 Task: Search one way flight ticket for 3 adults in first from Hancock: Houghton County Memorial Airport to Evansville: Evansville Regional Airport on 5-3-2023. Choice of flights is Frontier. Number of bags: 11 checked bags. Price is upto 92000. Outbound departure time preference is 15:30.
Action: Mouse moved to (246, 343)
Screenshot: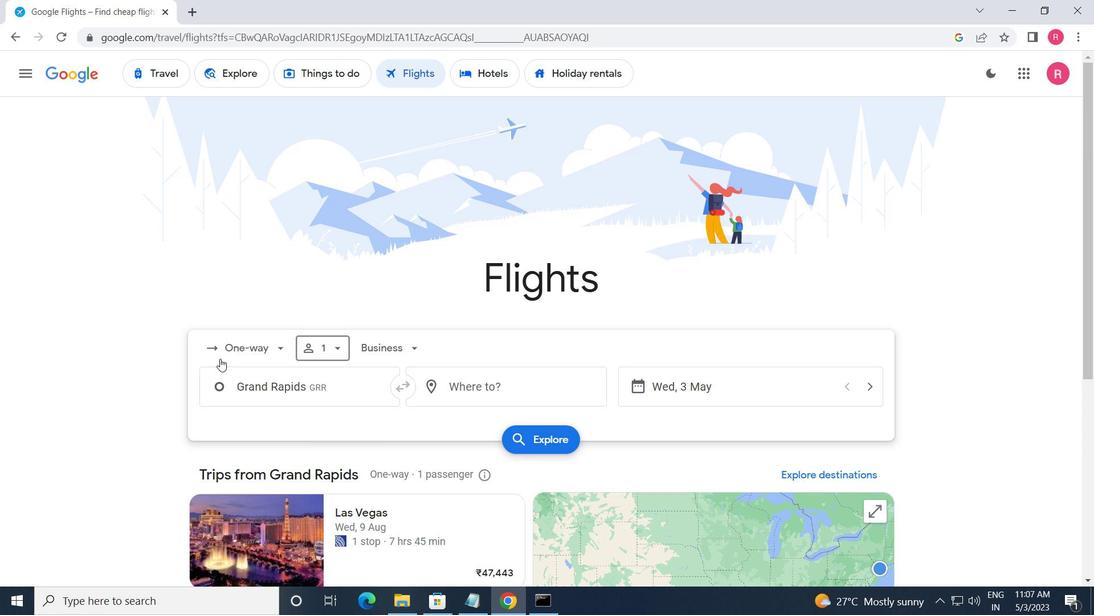
Action: Mouse pressed left at (246, 343)
Screenshot: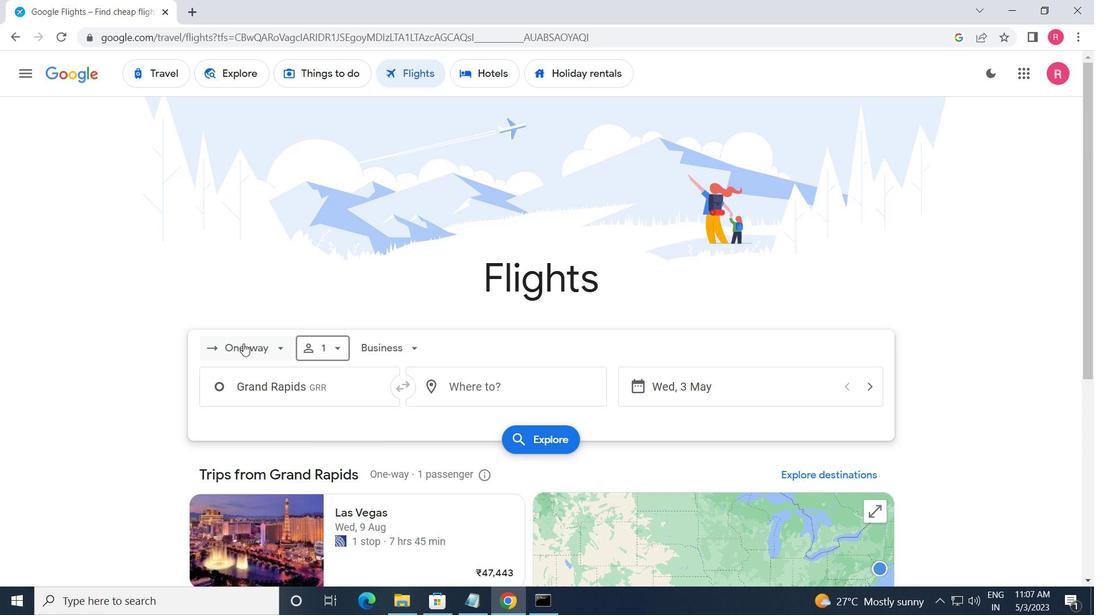
Action: Mouse moved to (269, 416)
Screenshot: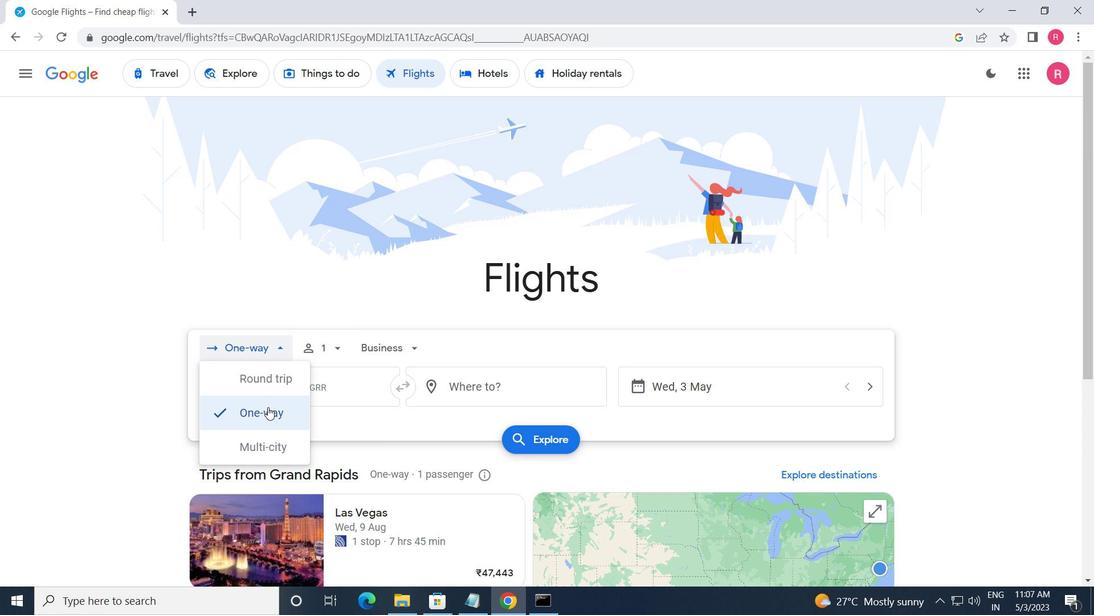 
Action: Mouse pressed left at (269, 416)
Screenshot: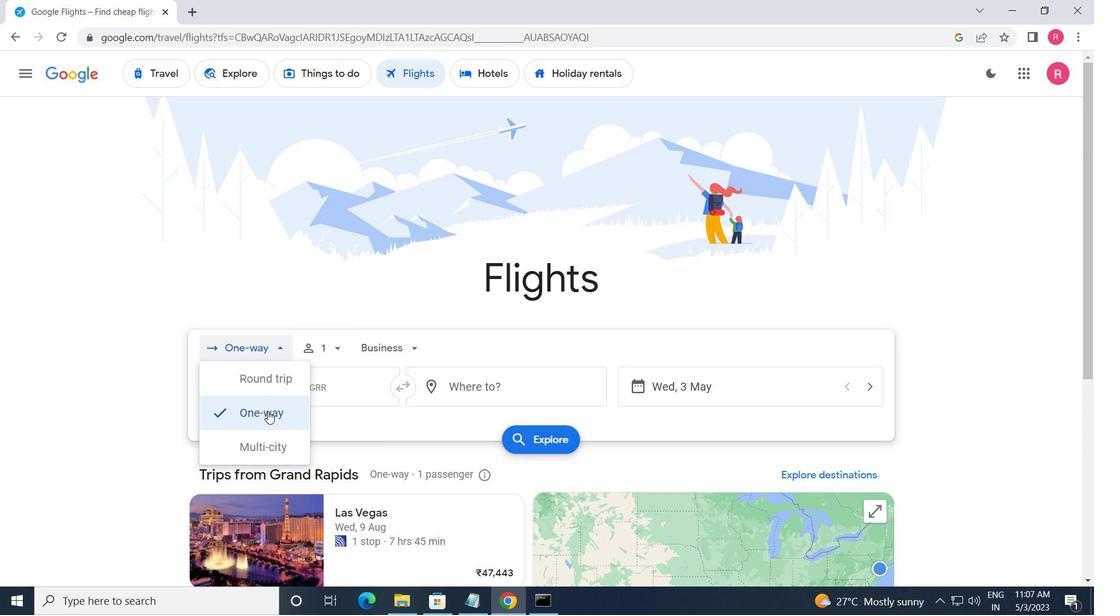 
Action: Mouse moved to (324, 354)
Screenshot: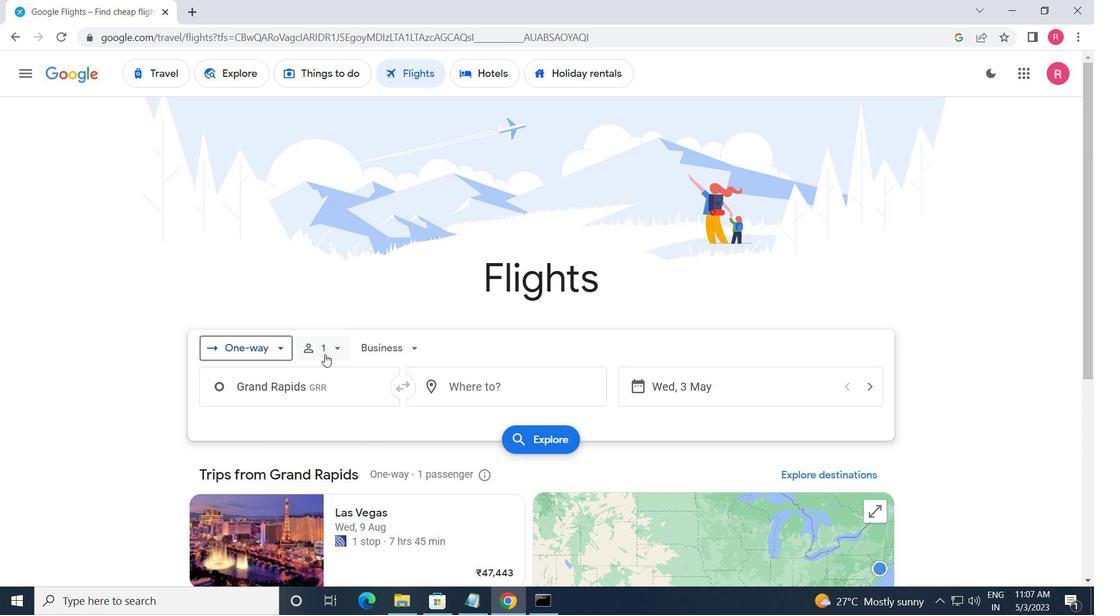 
Action: Mouse pressed left at (324, 354)
Screenshot: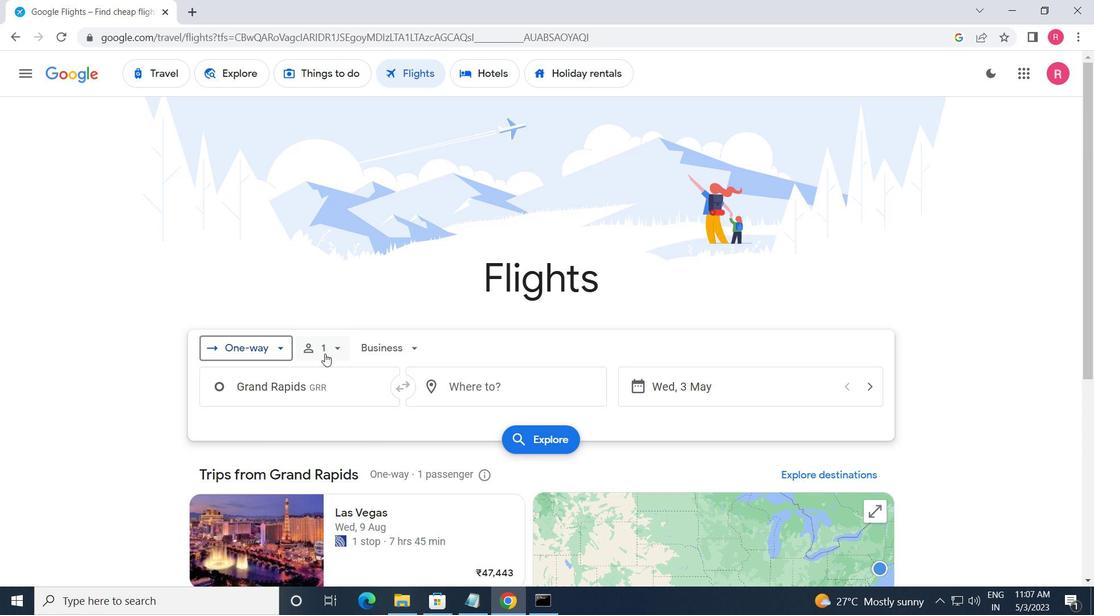 
Action: Mouse moved to (445, 388)
Screenshot: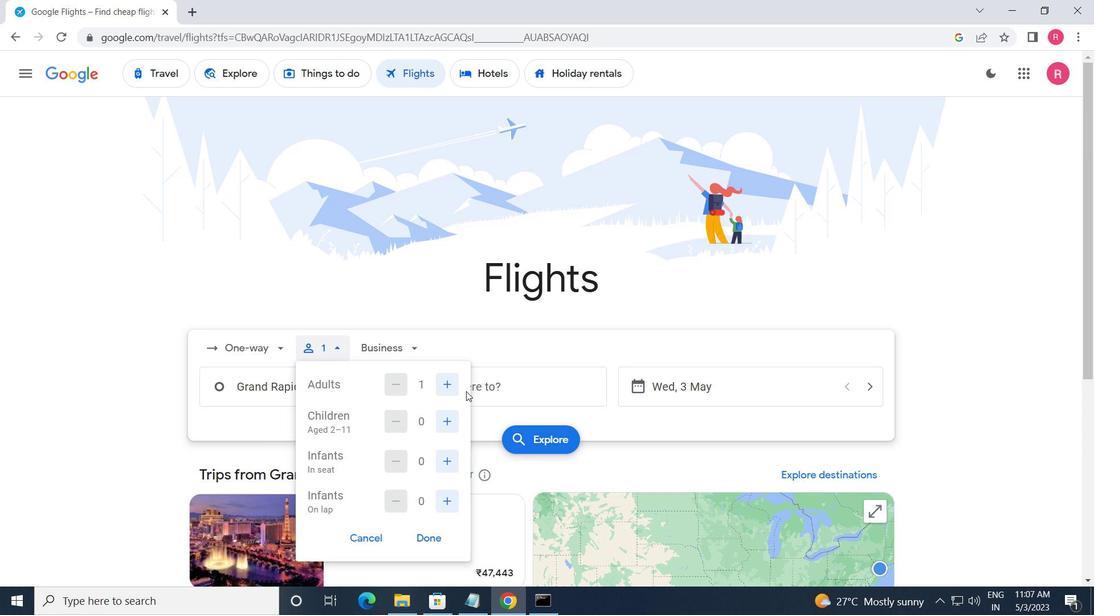 
Action: Mouse pressed left at (445, 388)
Screenshot: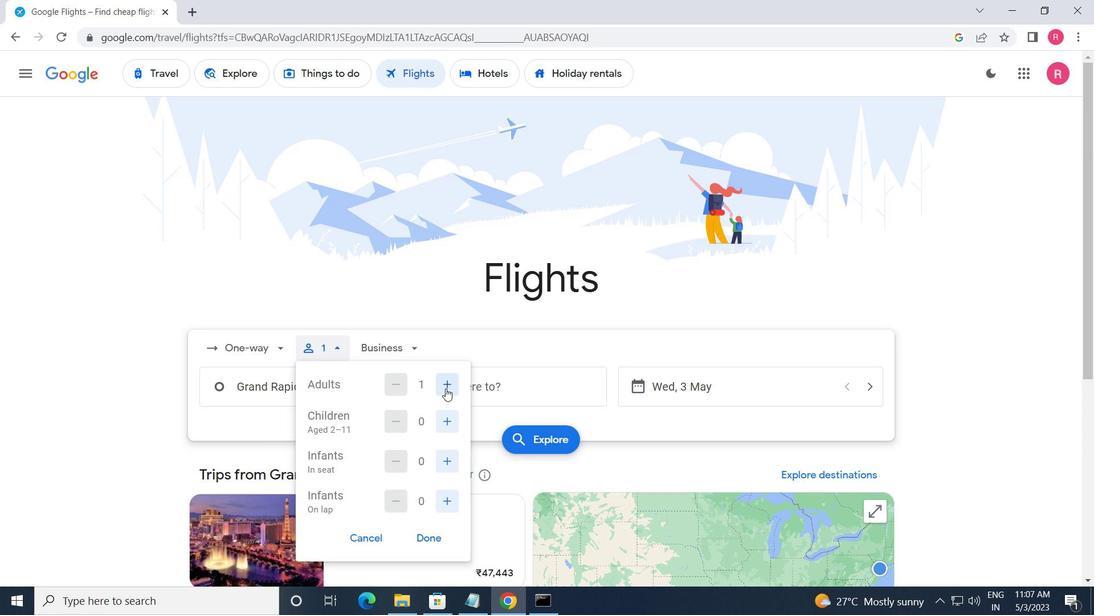 
Action: Mouse pressed left at (445, 388)
Screenshot: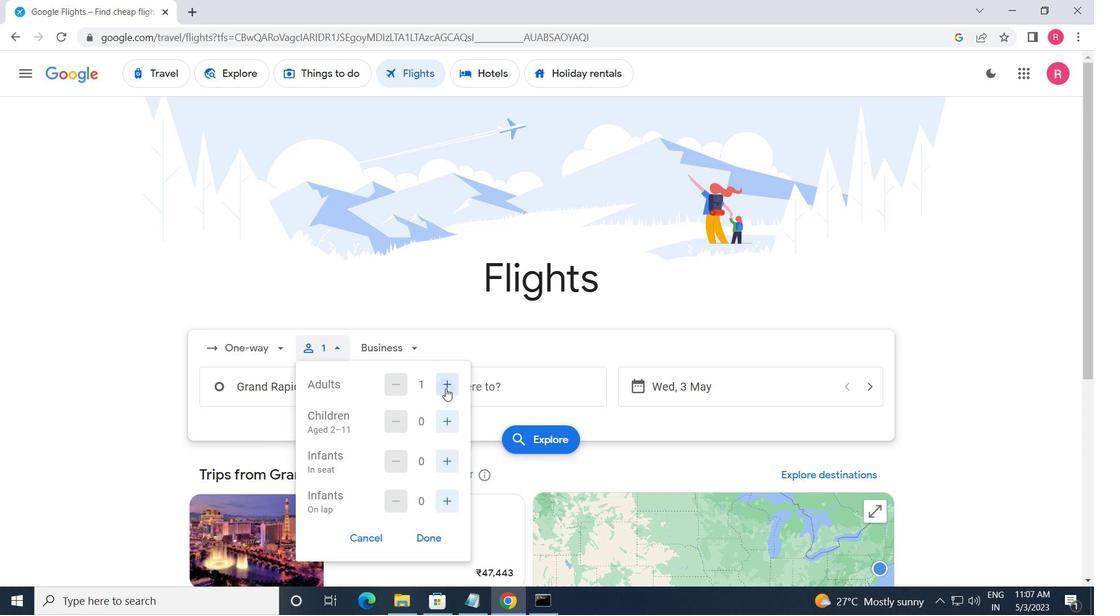 
Action: Mouse moved to (383, 355)
Screenshot: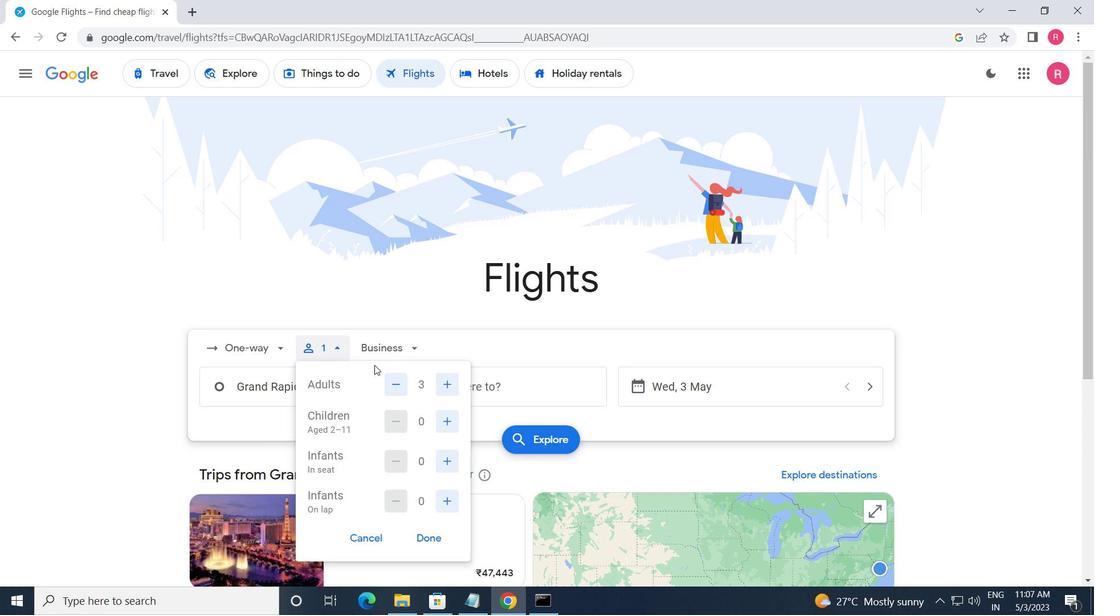
Action: Mouse pressed left at (383, 355)
Screenshot: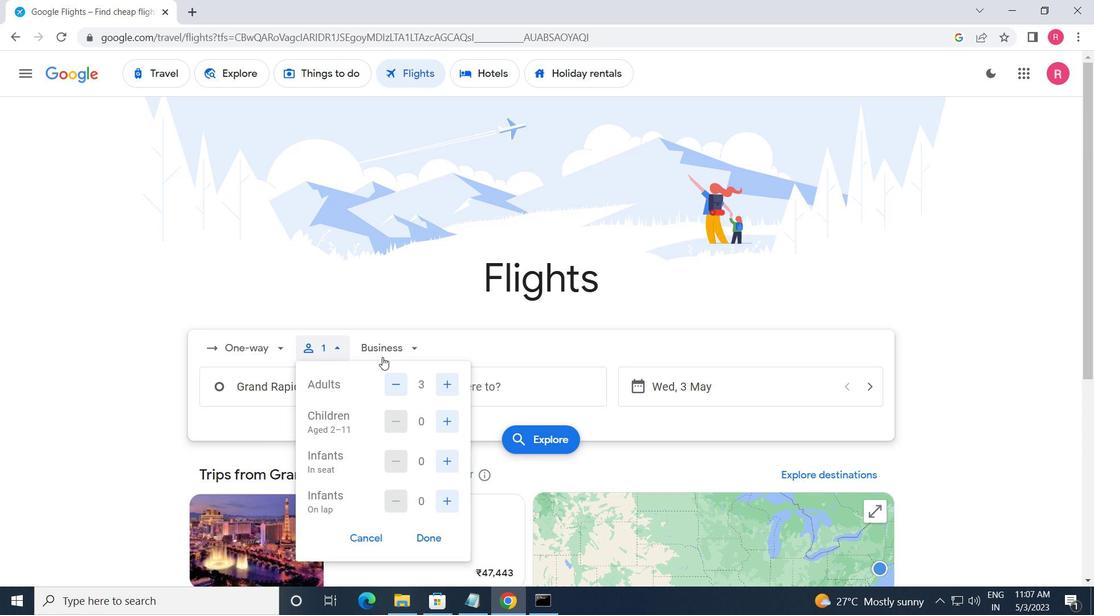 
Action: Mouse moved to (411, 473)
Screenshot: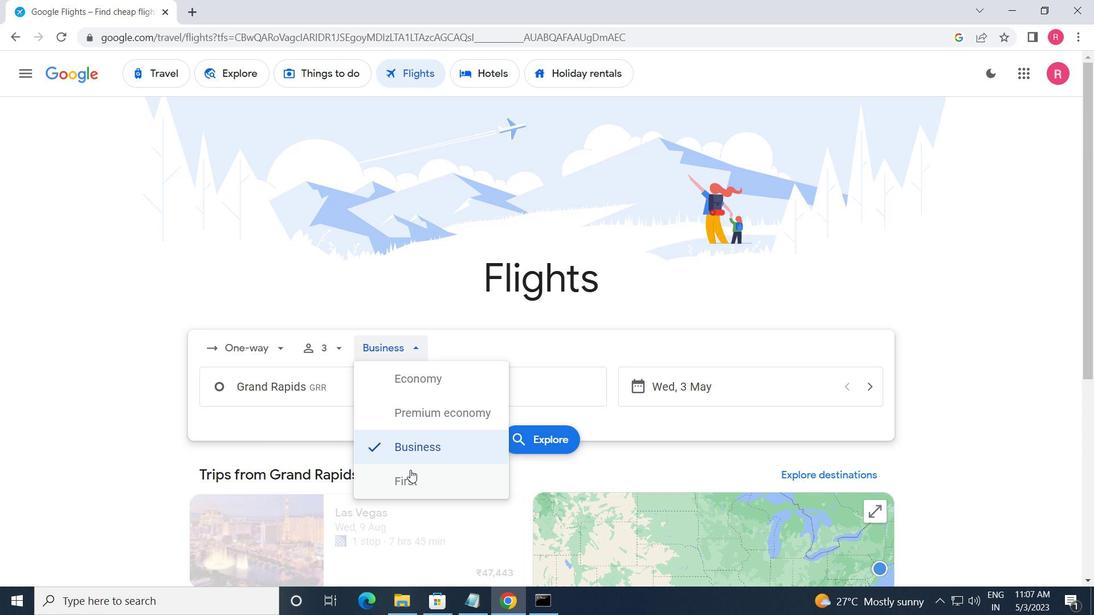 
Action: Mouse pressed left at (411, 473)
Screenshot: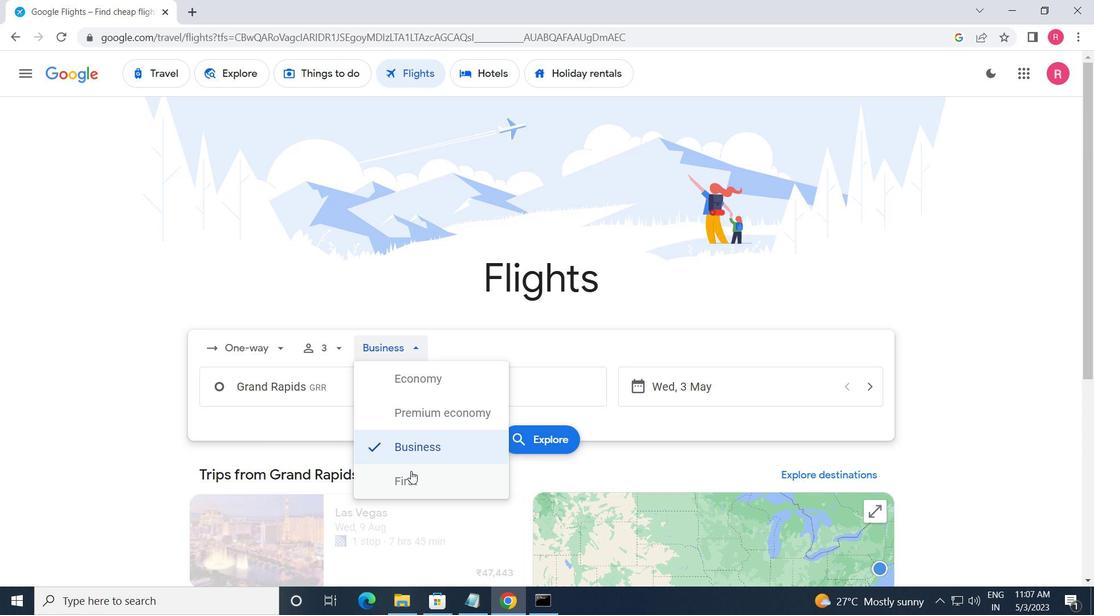 
Action: Mouse moved to (375, 392)
Screenshot: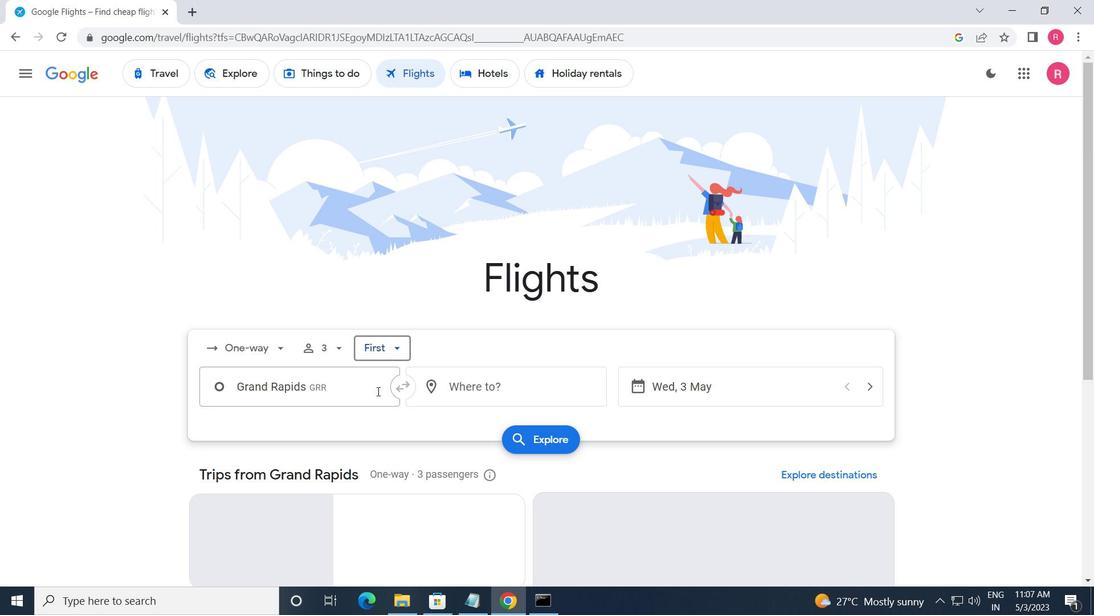 
Action: Mouse pressed left at (375, 392)
Screenshot: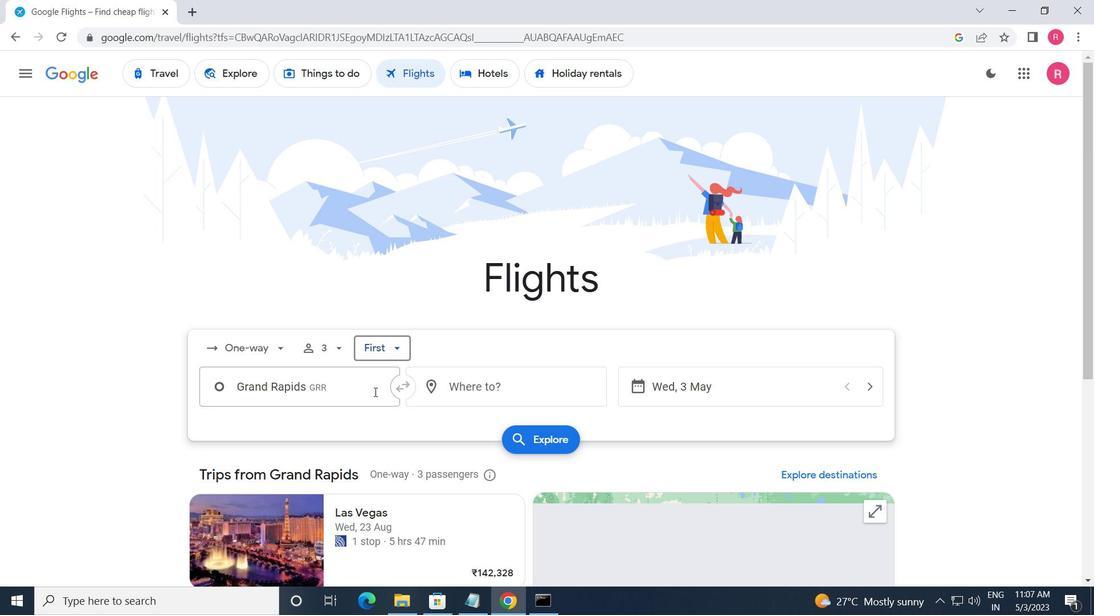 
Action: Key pressed <Key.shift>HOUGHTON
Screenshot: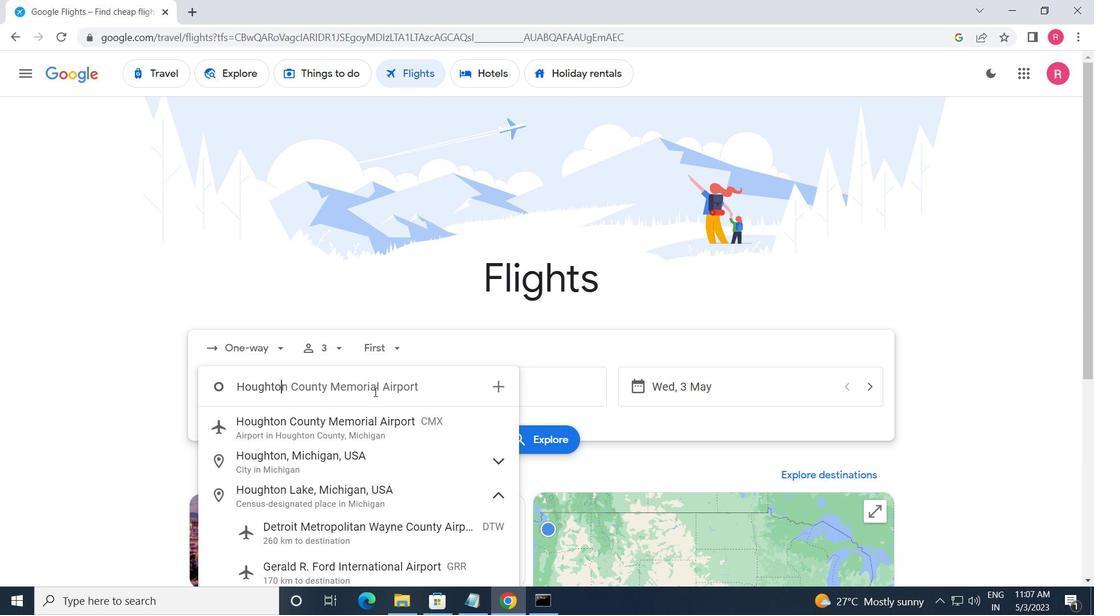 
Action: Mouse moved to (376, 427)
Screenshot: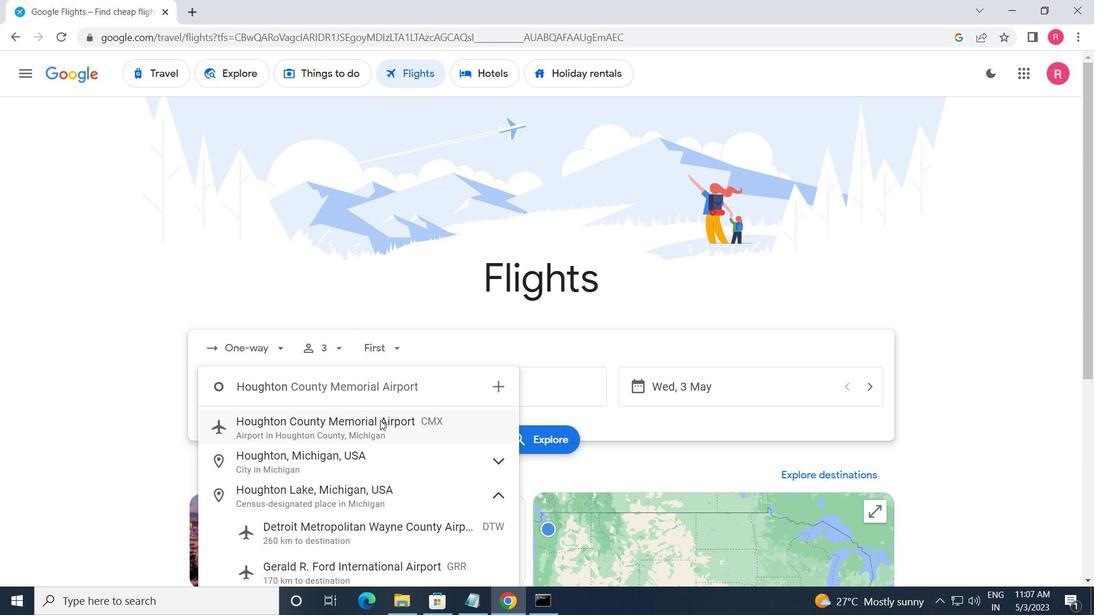 
Action: Mouse pressed left at (376, 427)
Screenshot: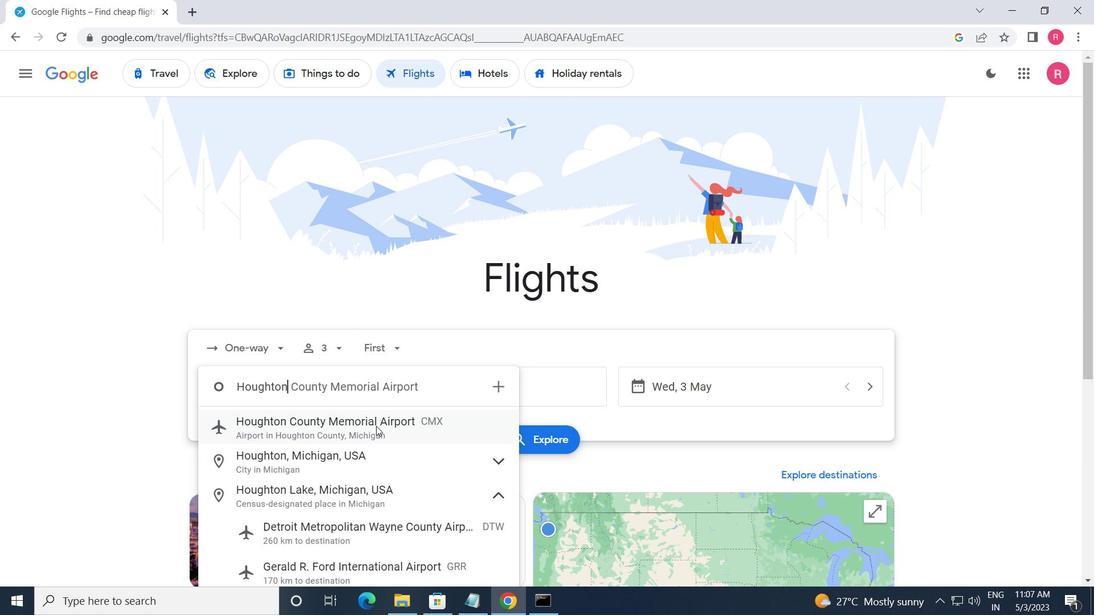 
Action: Mouse moved to (476, 383)
Screenshot: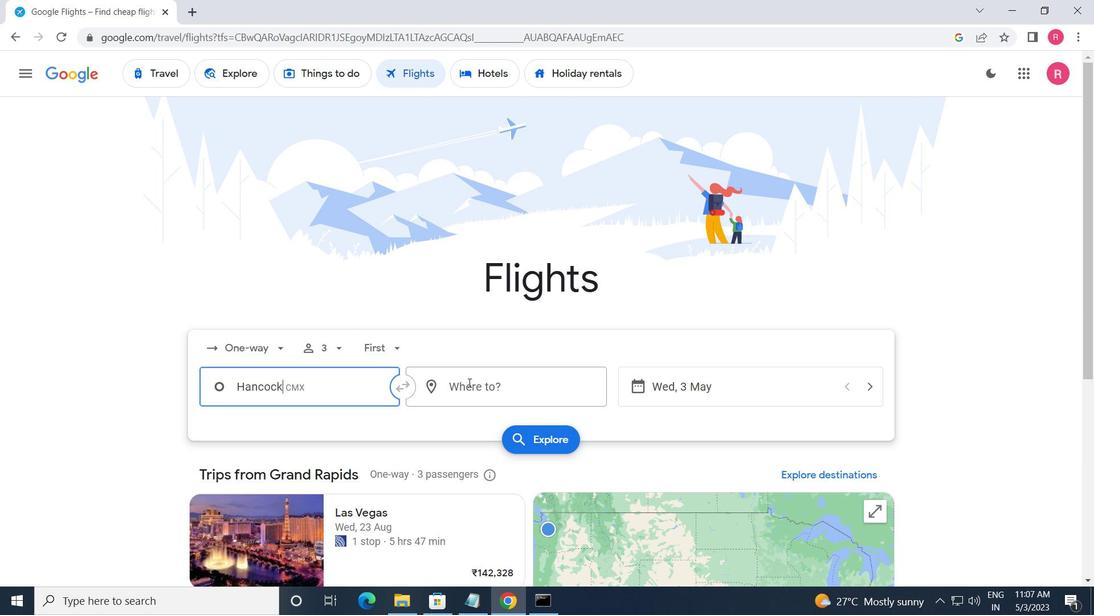 
Action: Mouse pressed left at (476, 383)
Screenshot: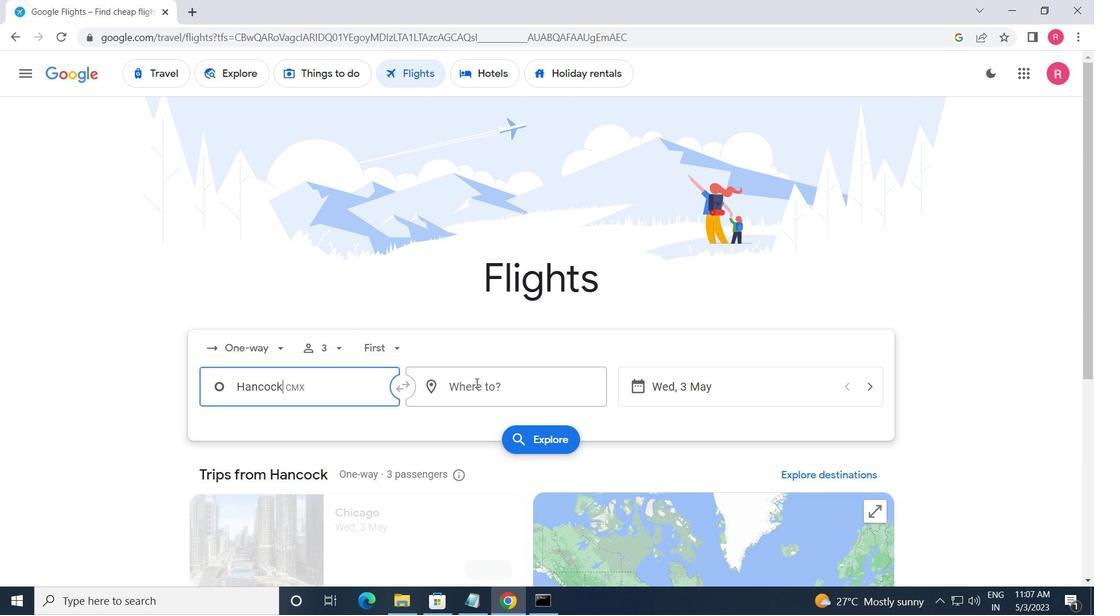 
Action: Mouse moved to (483, 525)
Screenshot: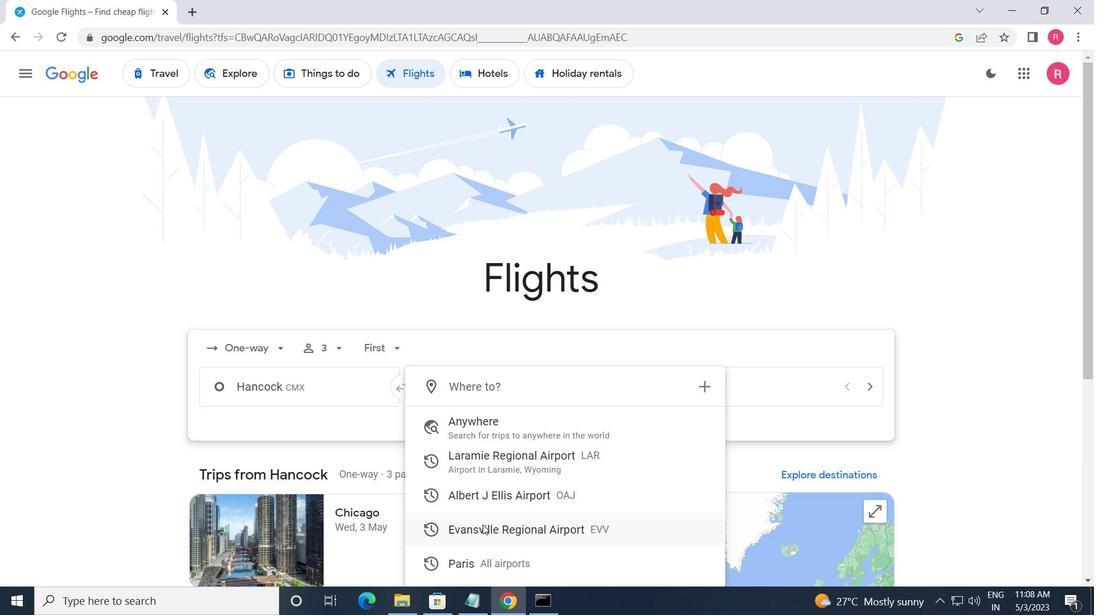 
Action: Mouse pressed left at (483, 525)
Screenshot: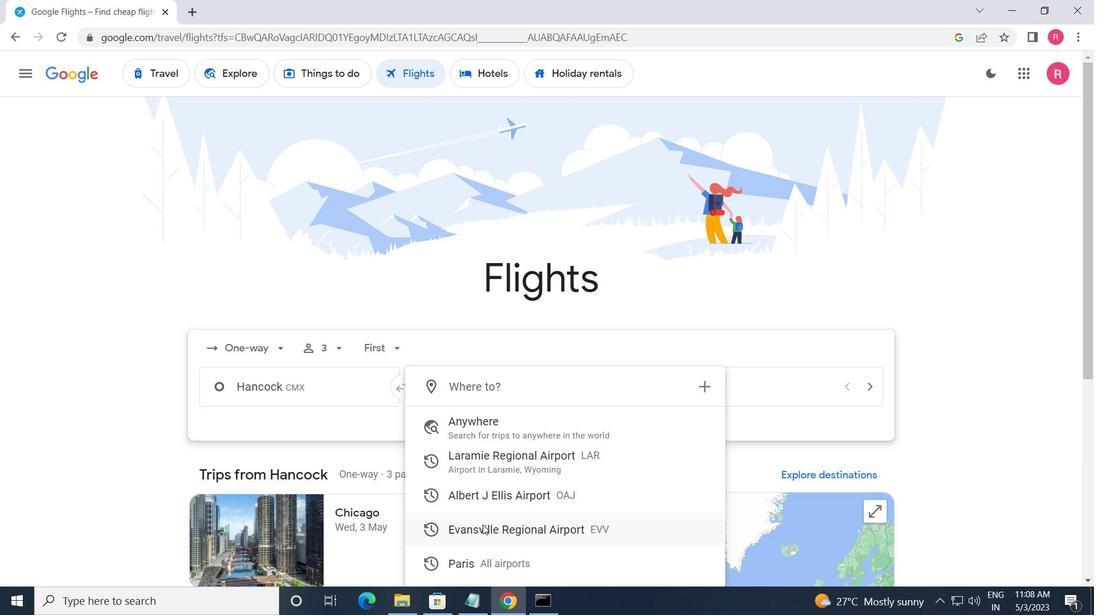 
Action: Mouse moved to (728, 390)
Screenshot: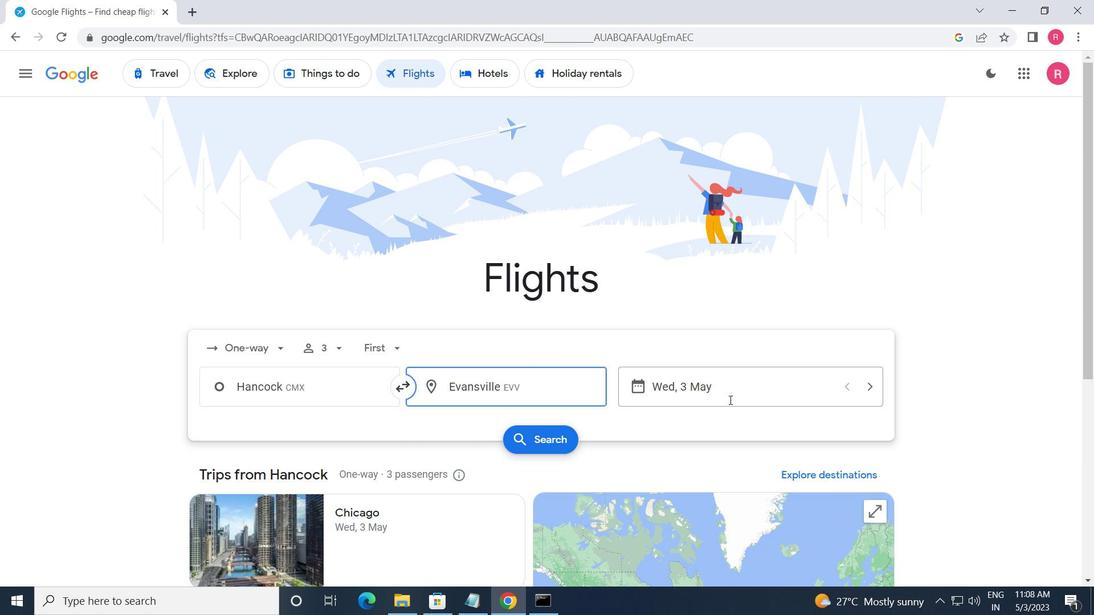 
Action: Mouse pressed left at (728, 390)
Screenshot: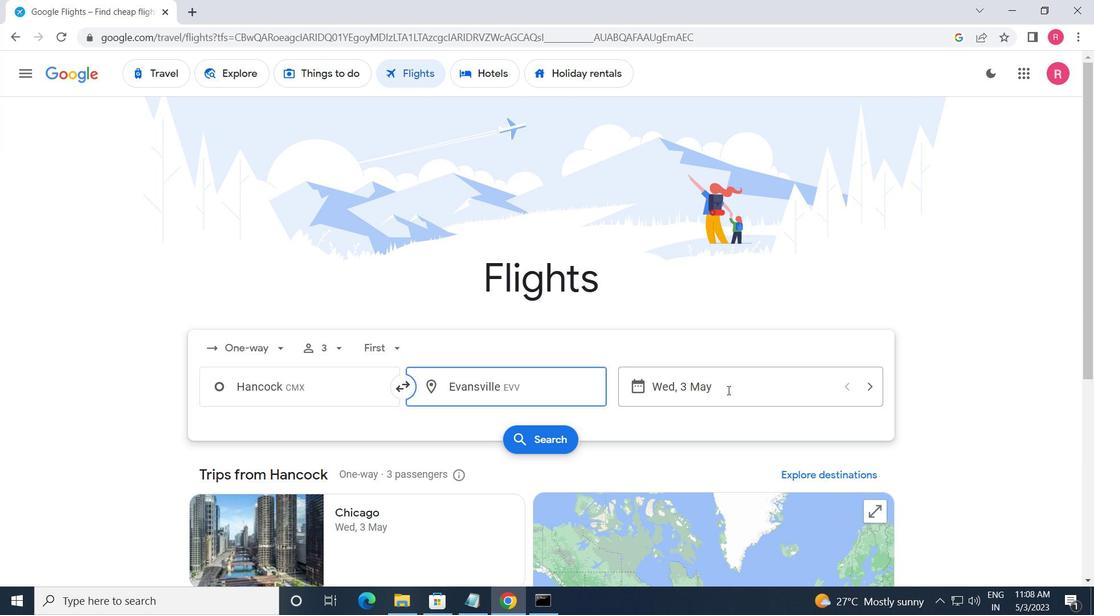
Action: Mouse moved to (485, 335)
Screenshot: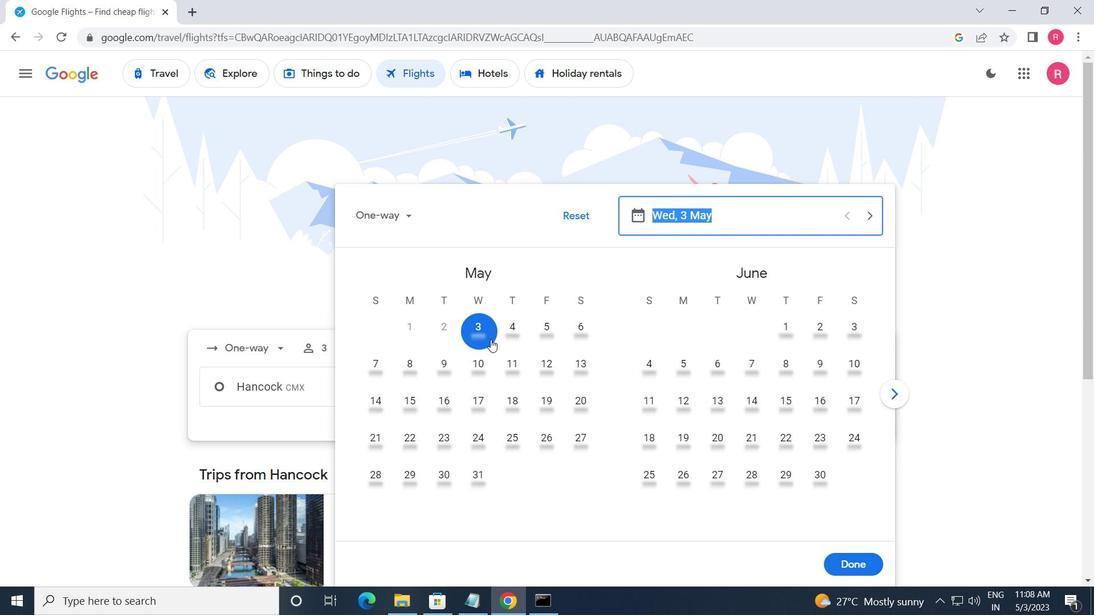 
Action: Mouse pressed left at (485, 335)
Screenshot: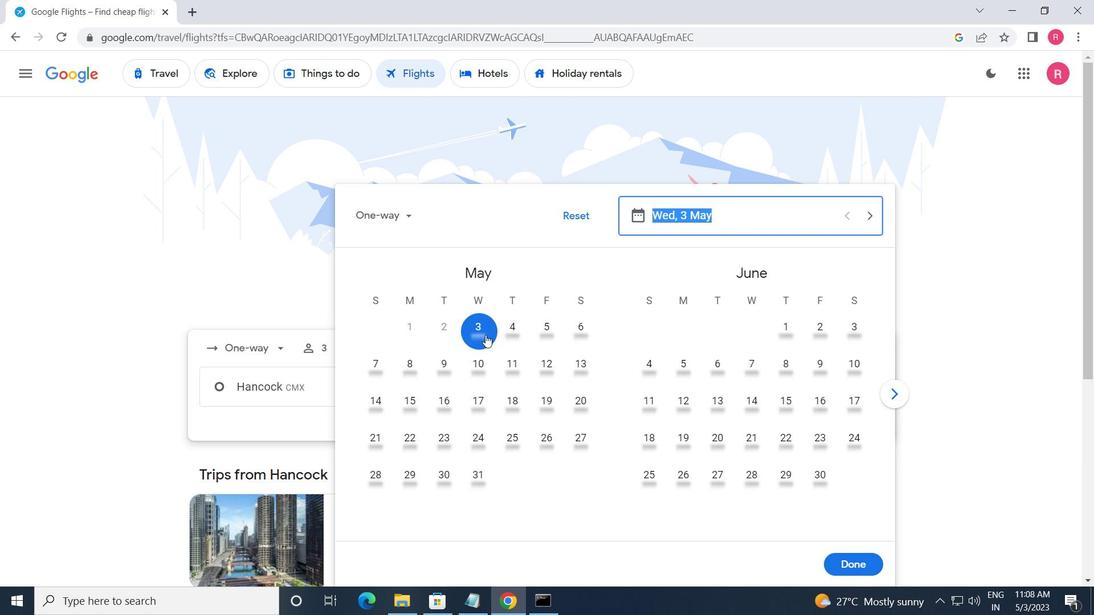 
Action: Mouse moved to (865, 562)
Screenshot: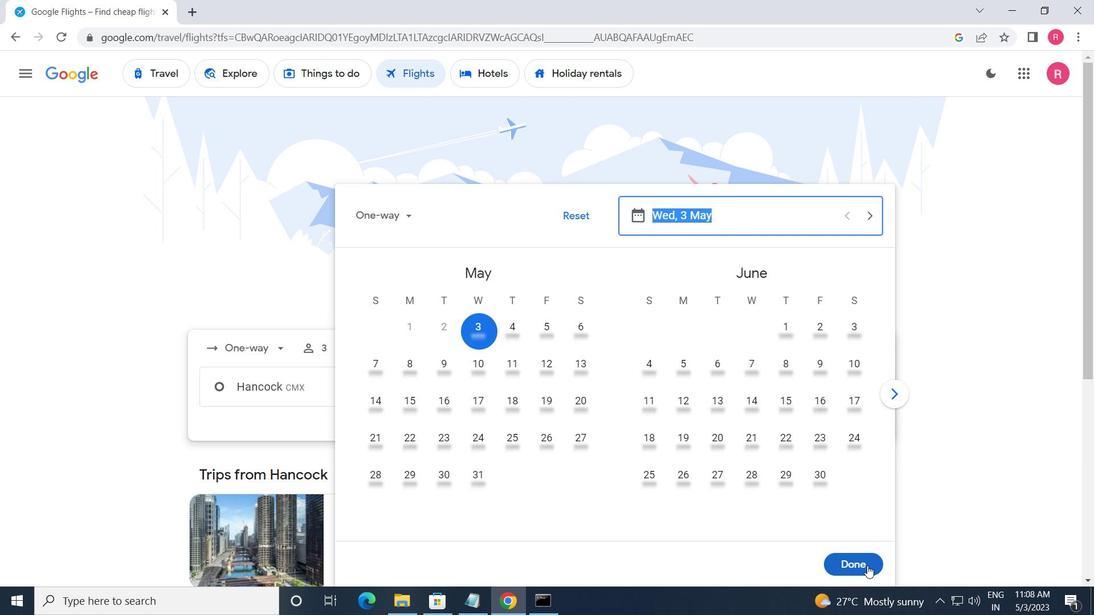 
Action: Mouse pressed left at (865, 562)
Screenshot: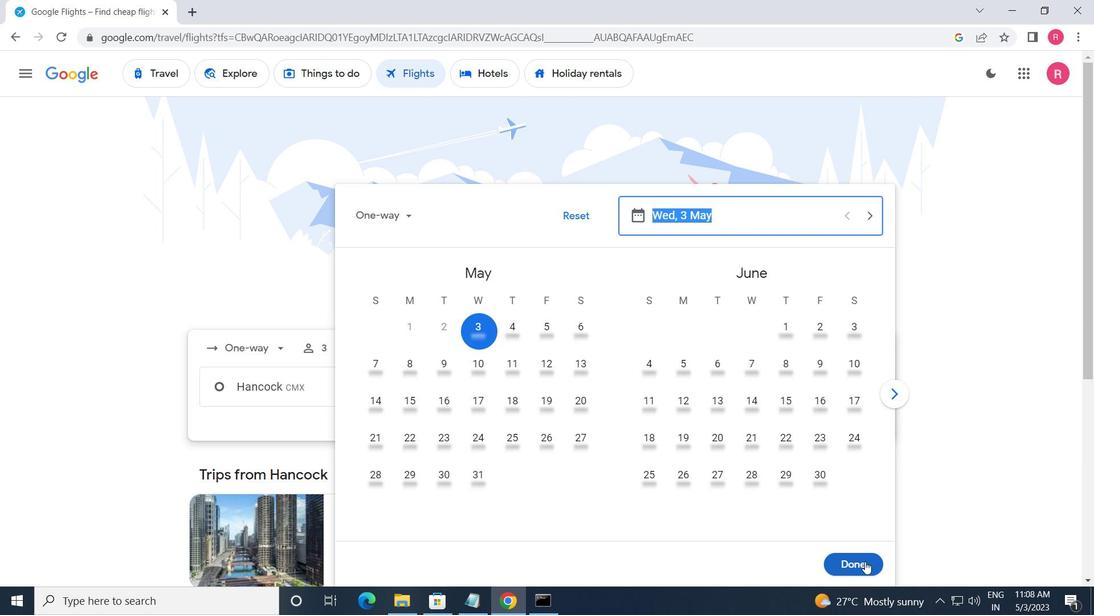 
Action: Mouse moved to (550, 448)
Screenshot: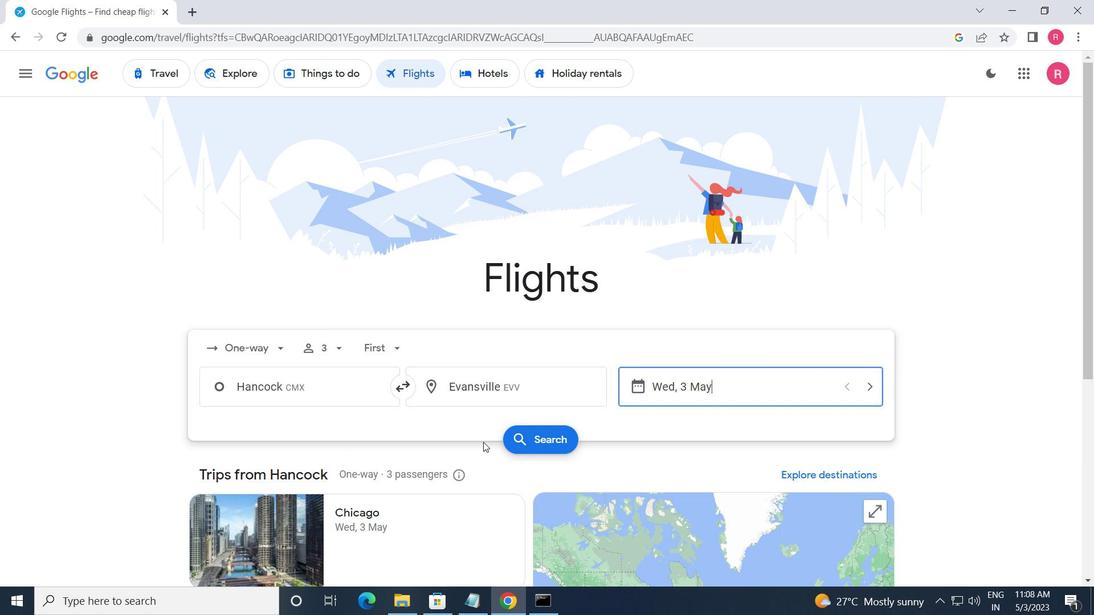 
Action: Mouse pressed left at (550, 448)
Screenshot: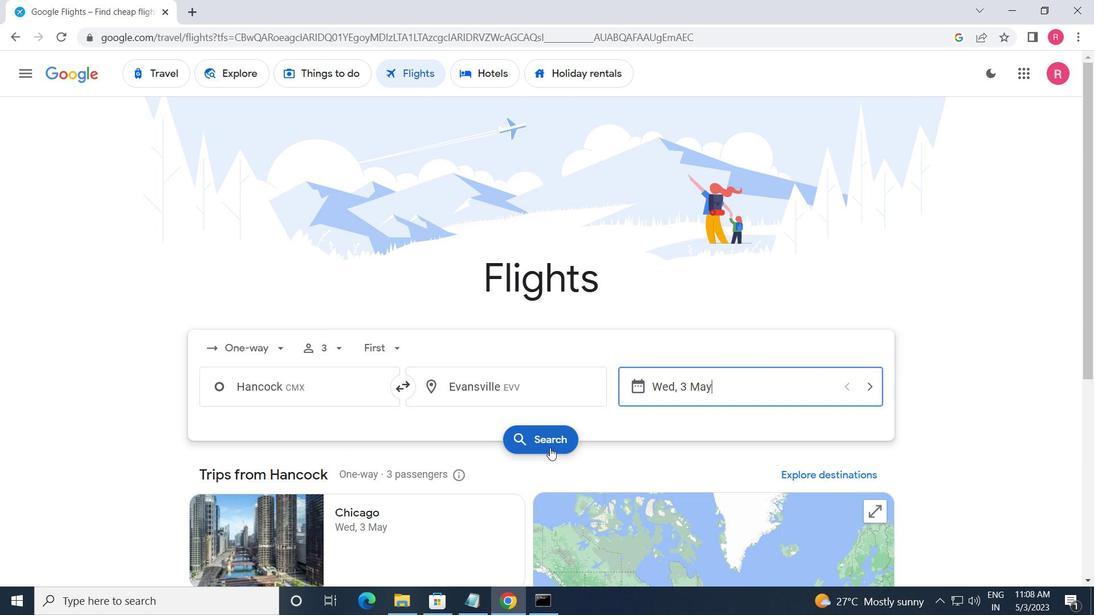 
Action: Mouse moved to (212, 201)
Screenshot: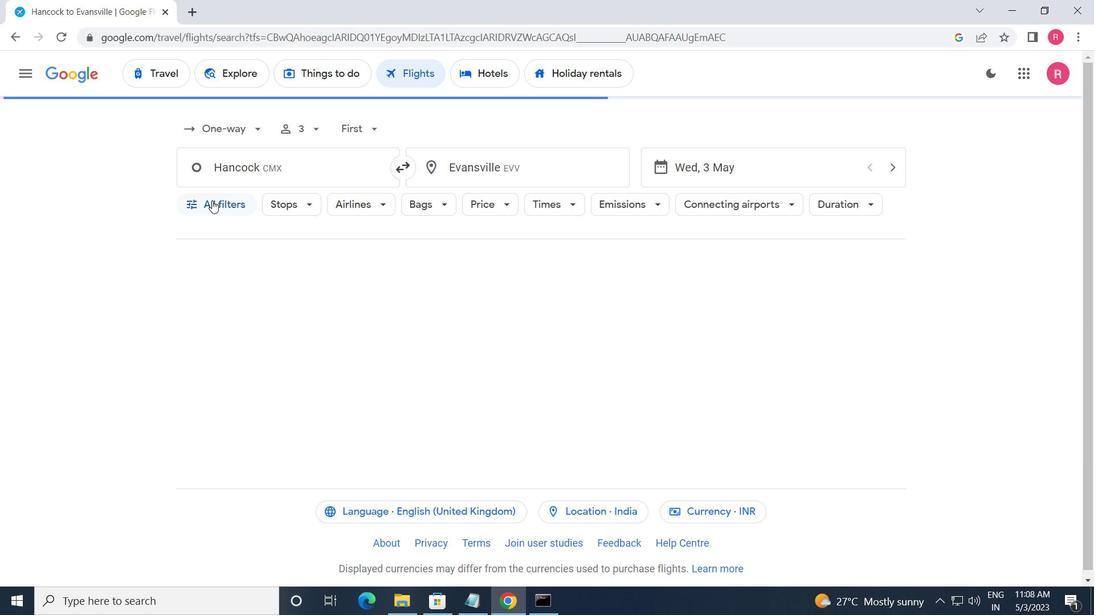 
Action: Mouse pressed left at (212, 201)
Screenshot: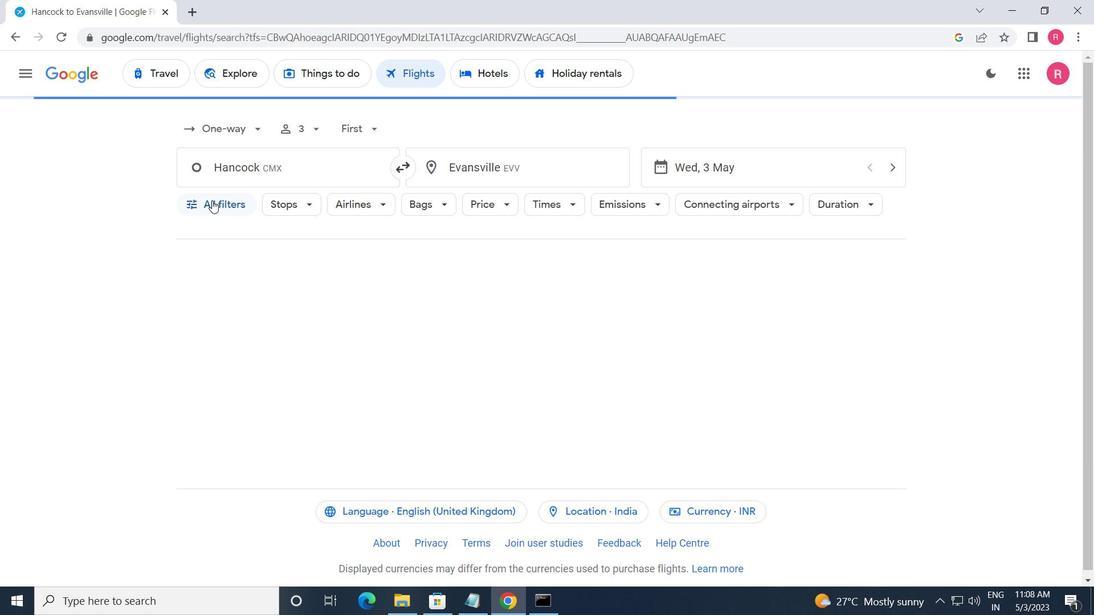 
Action: Mouse moved to (249, 403)
Screenshot: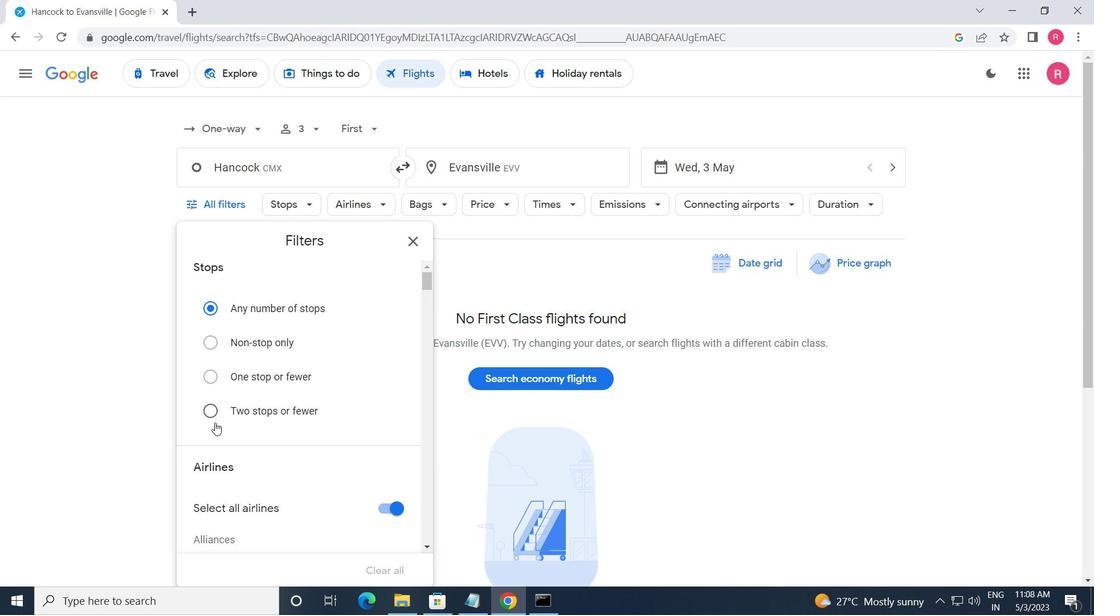 
Action: Mouse scrolled (249, 403) with delta (0, 0)
Screenshot: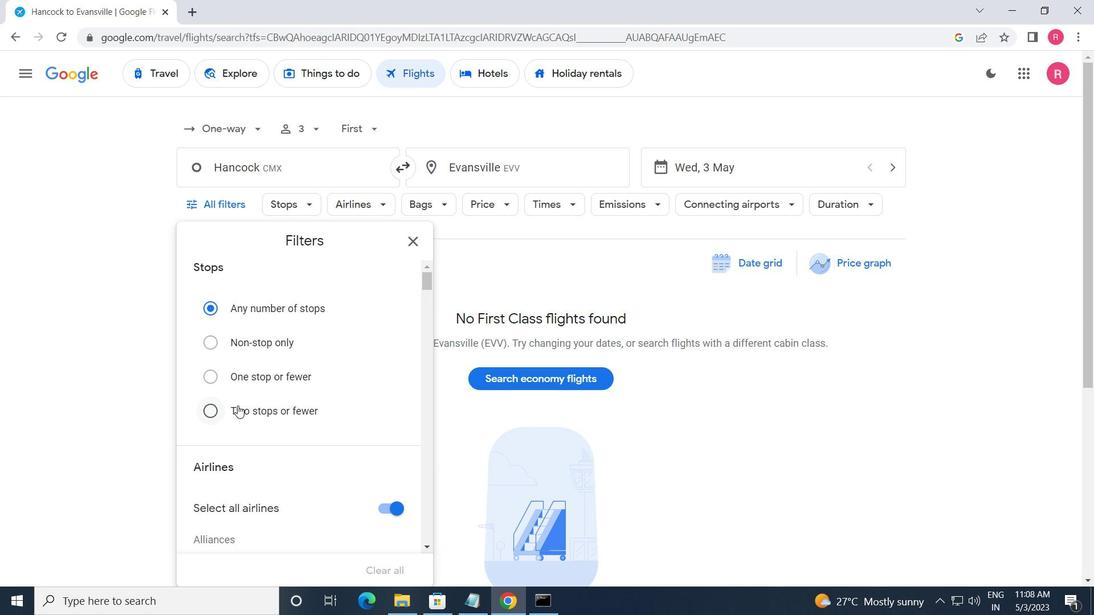 
Action: Mouse scrolled (249, 403) with delta (0, 0)
Screenshot: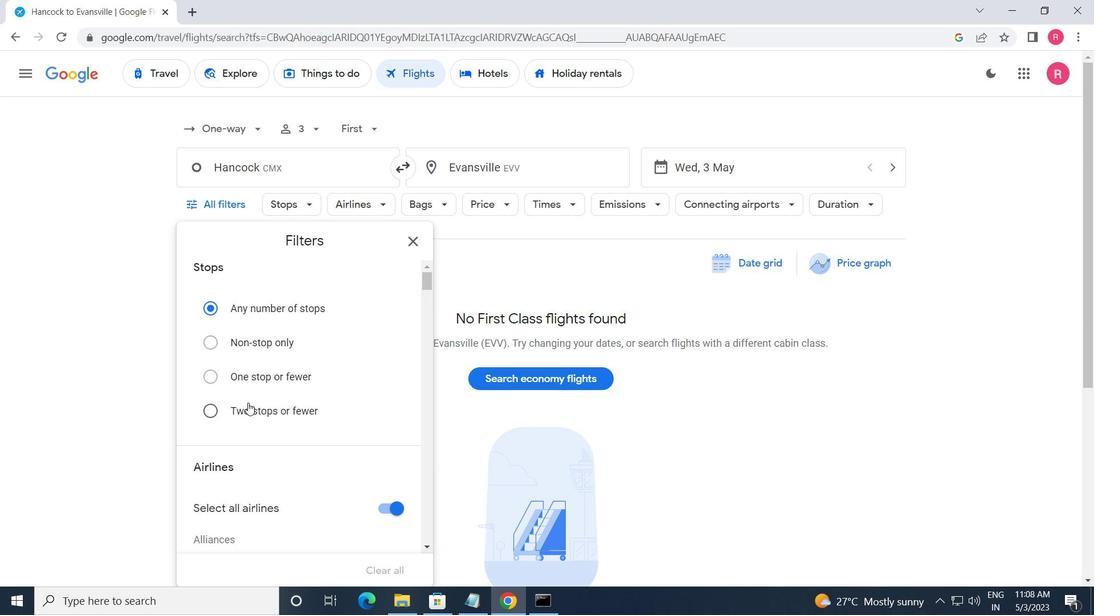 
Action: Mouse scrolled (249, 403) with delta (0, 0)
Screenshot: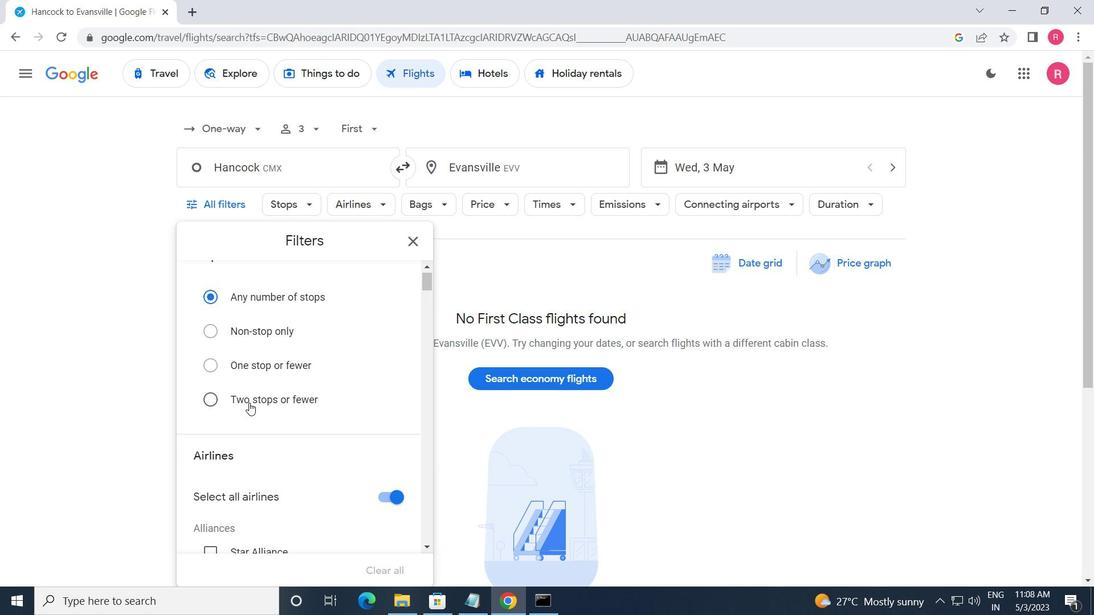 
Action: Mouse scrolled (249, 403) with delta (0, 0)
Screenshot: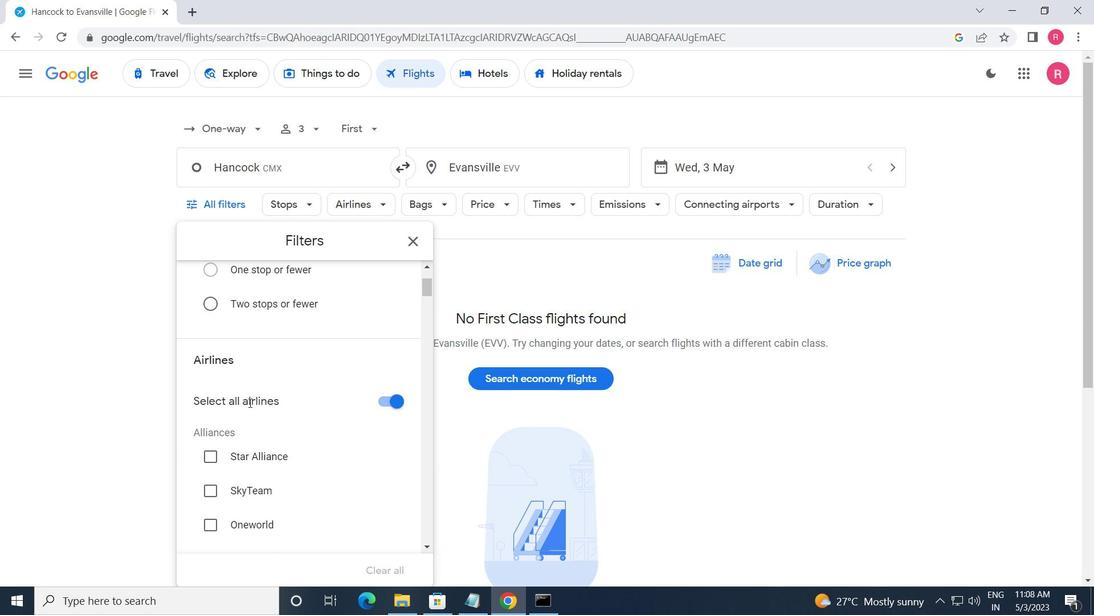 
Action: Mouse scrolled (249, 403) with delta (0, 0)
Screenshot: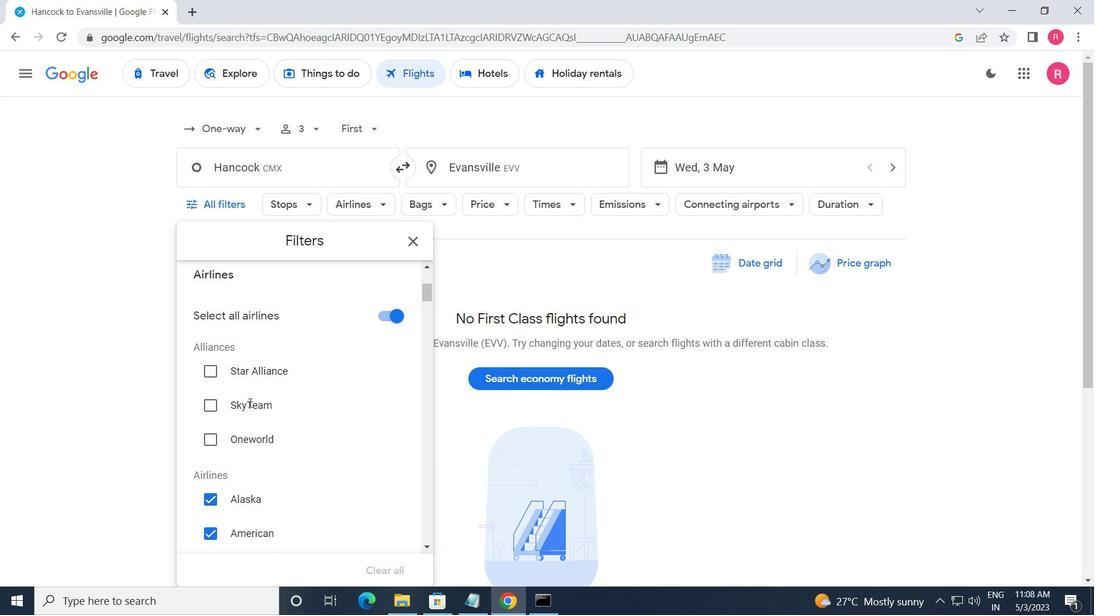 
Action: Mouse scrolled (249, 403) with delta (0, 0)
Screenshot: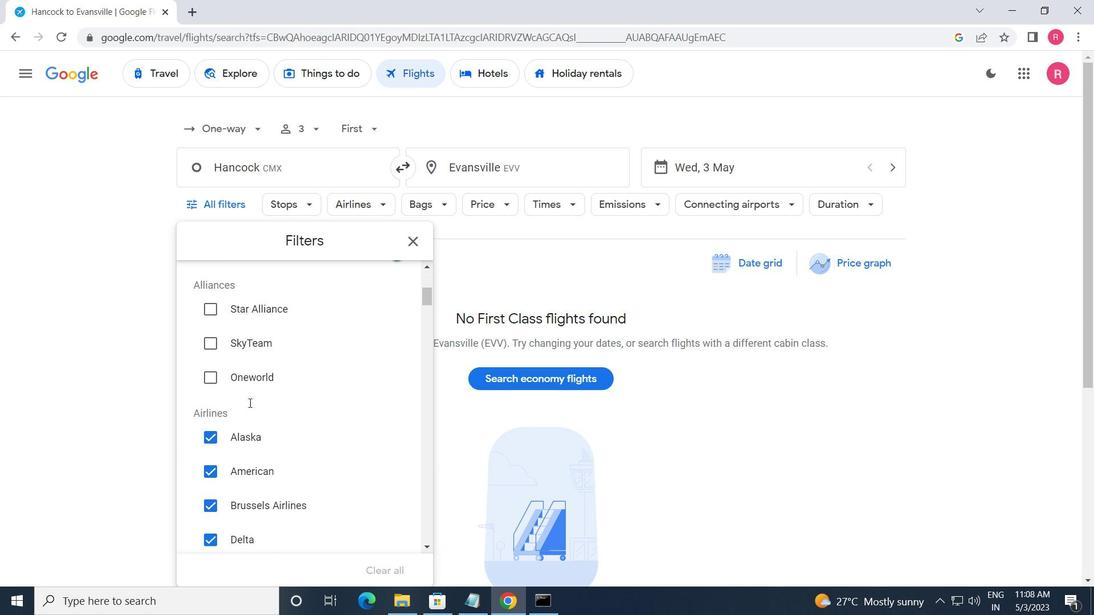 
Action: Mouse moved to (272, 394)
Screenshot: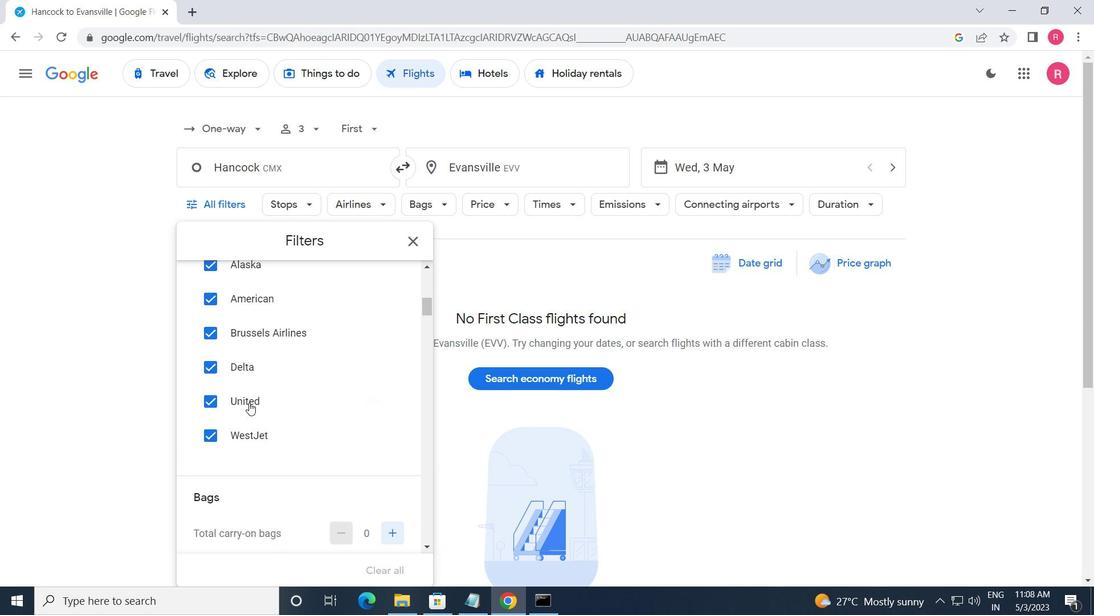 
Action: Mouse scrolled (272, 395) with delta (0, 0)
Screenshot: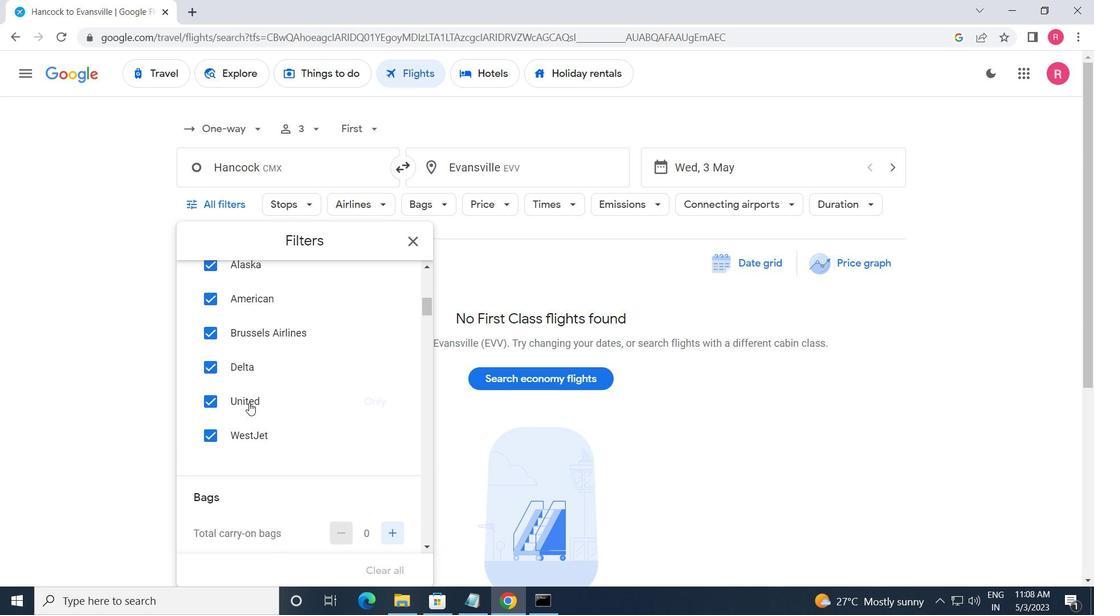 
Action: Mouse scrolled (272, 395) with delta (0, 0)
Screenshot: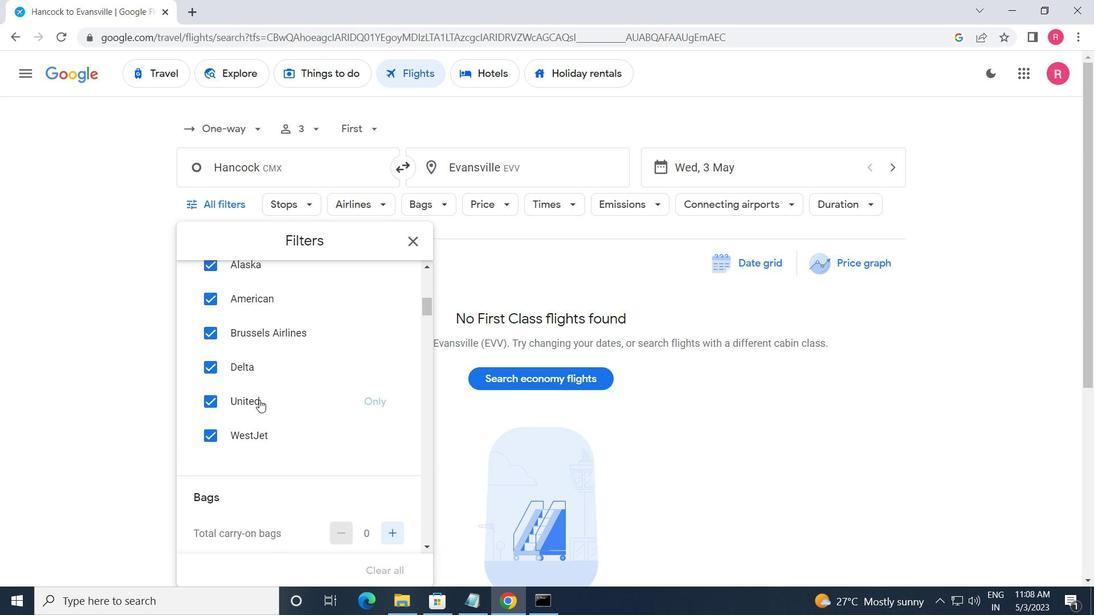 
Action: Mouse scrolled (272, 395) with delta (0, 0)
Screenshot: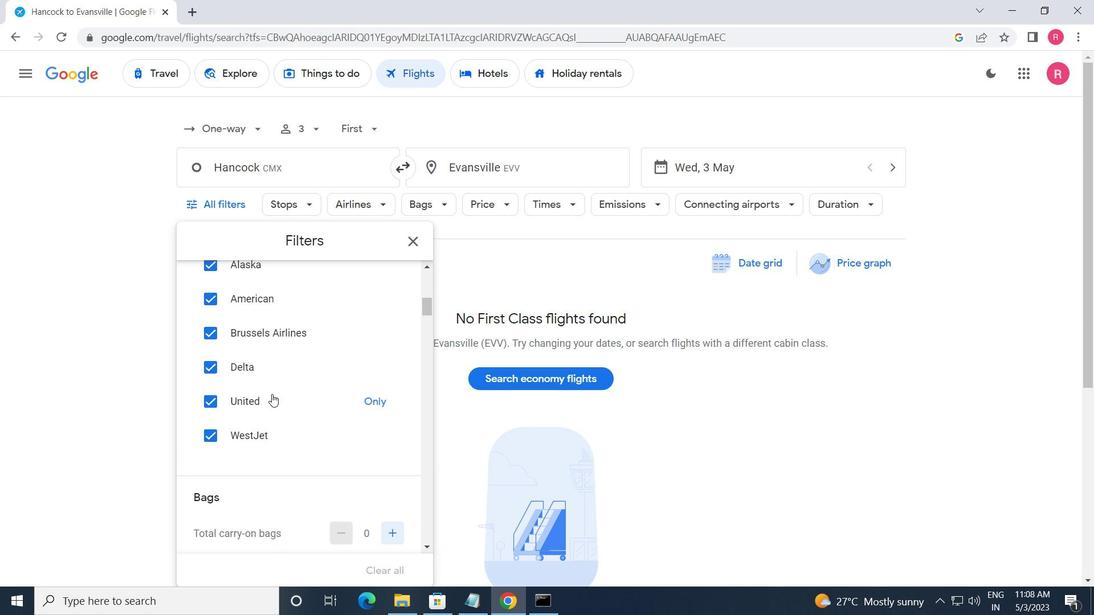 
Action: Mouse moved to (399, 291)
Screenshot: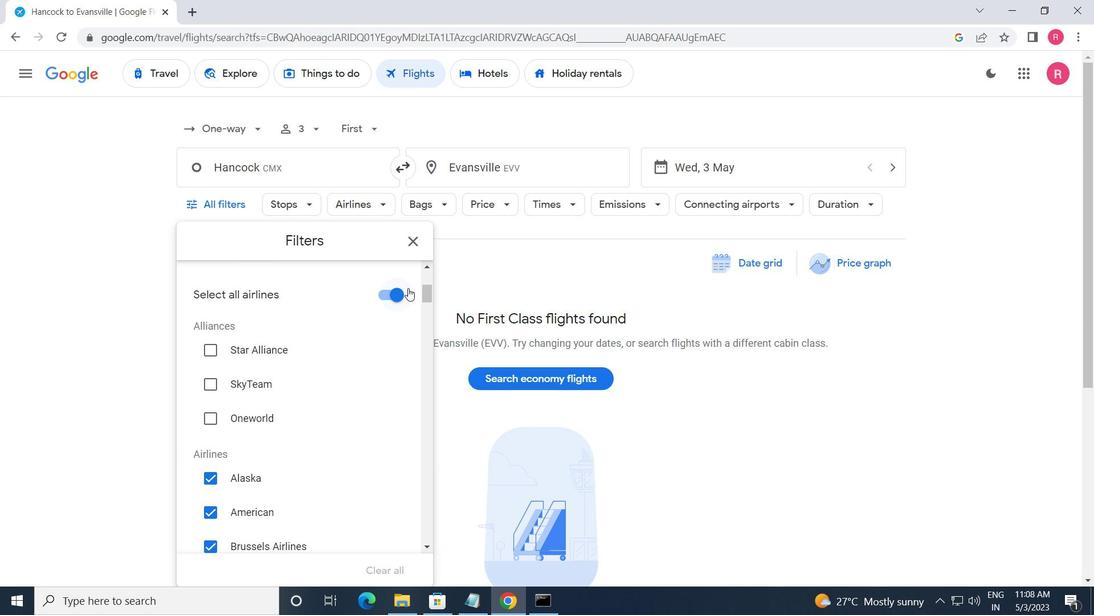 
Action: Mouse pressed left at (399, 291)
Screenshot: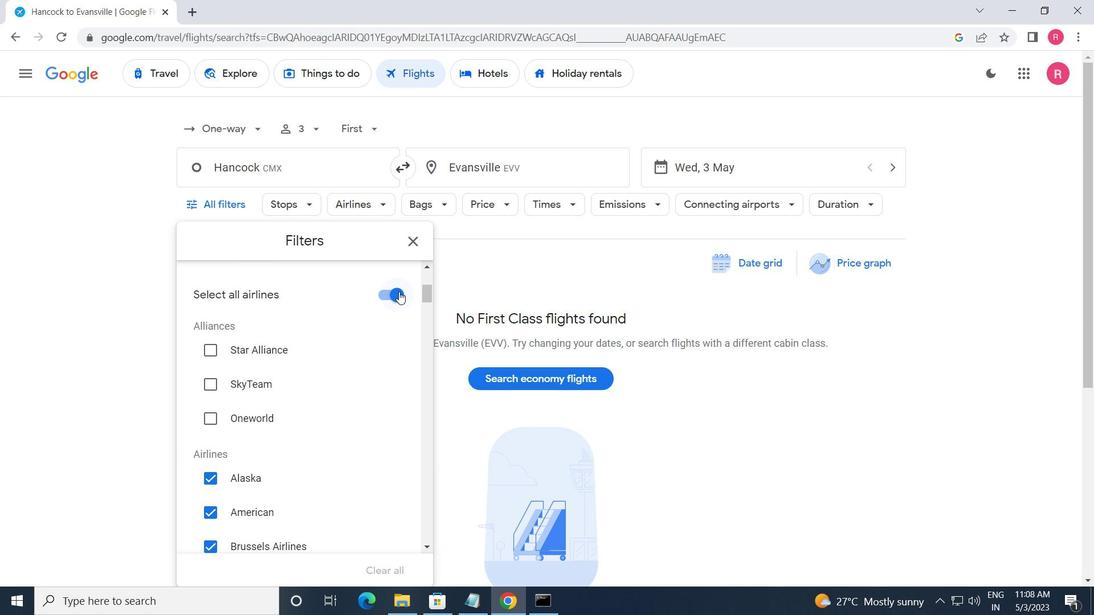 
Action: Mouse moved to (338, 385)
Screenshot: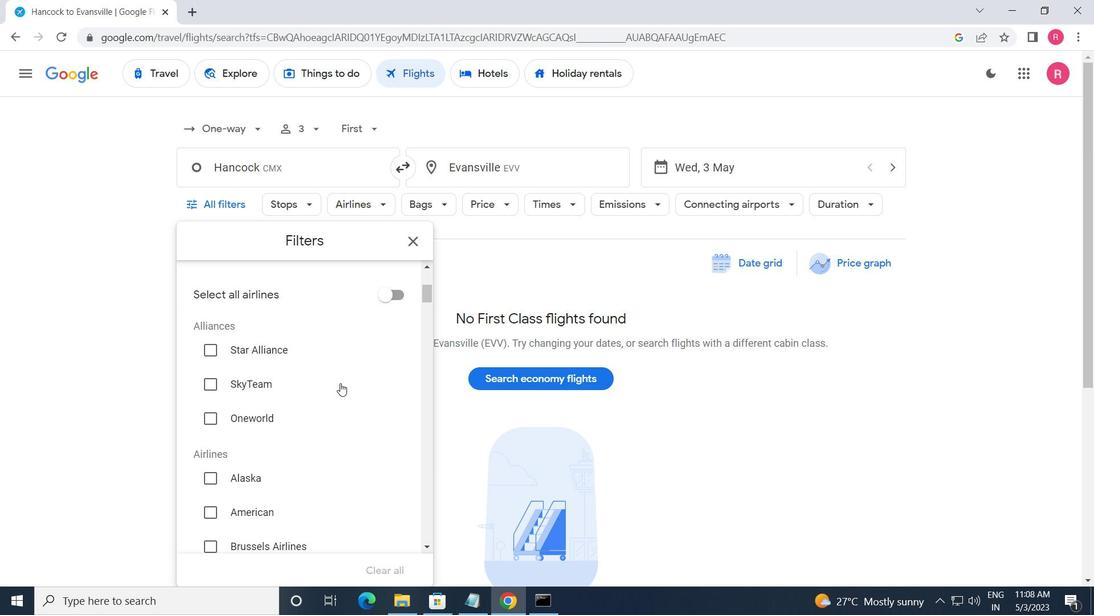 
Action: Mouse scrolled (338, 384) with delta (0, 0)
Screenshot: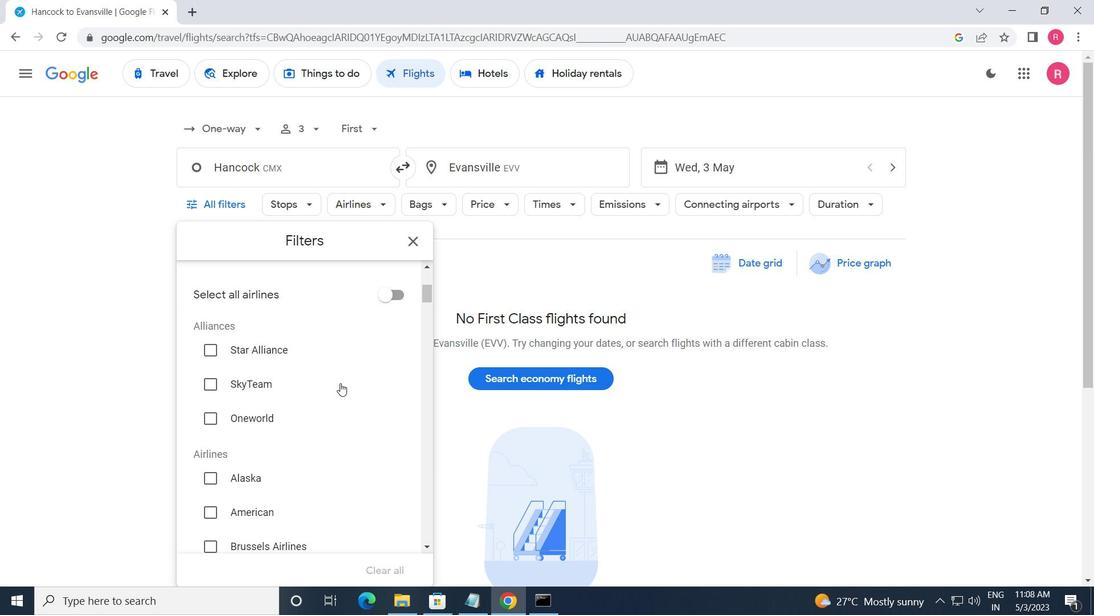 
Action: Mouse moved to (336, 385)
Screenshot: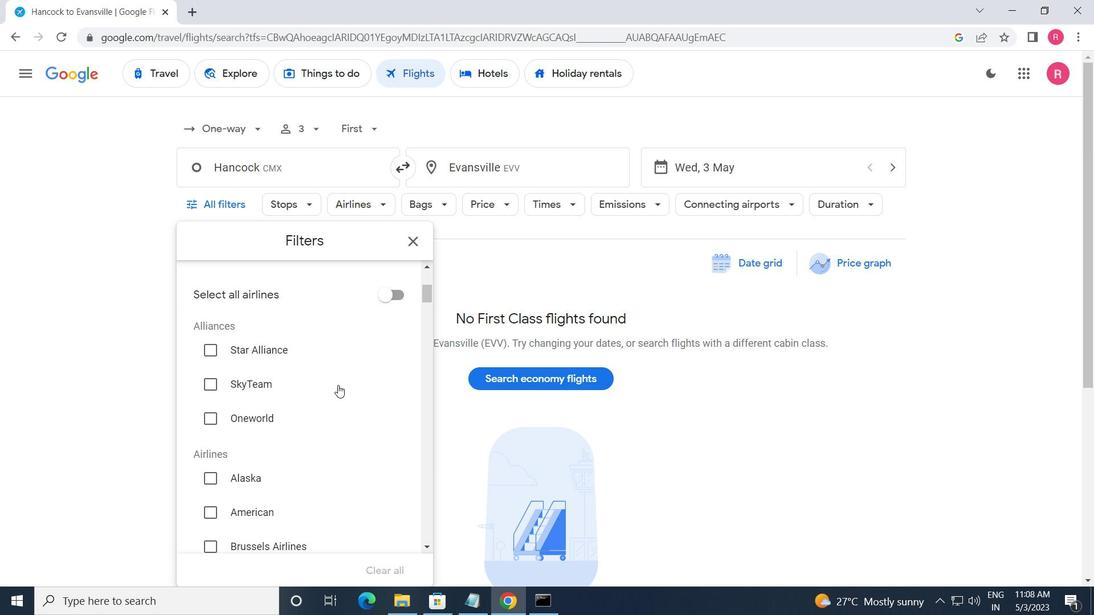
Action: Mouse scrolled (336, 385) with delta (0, 0)
Screenshot: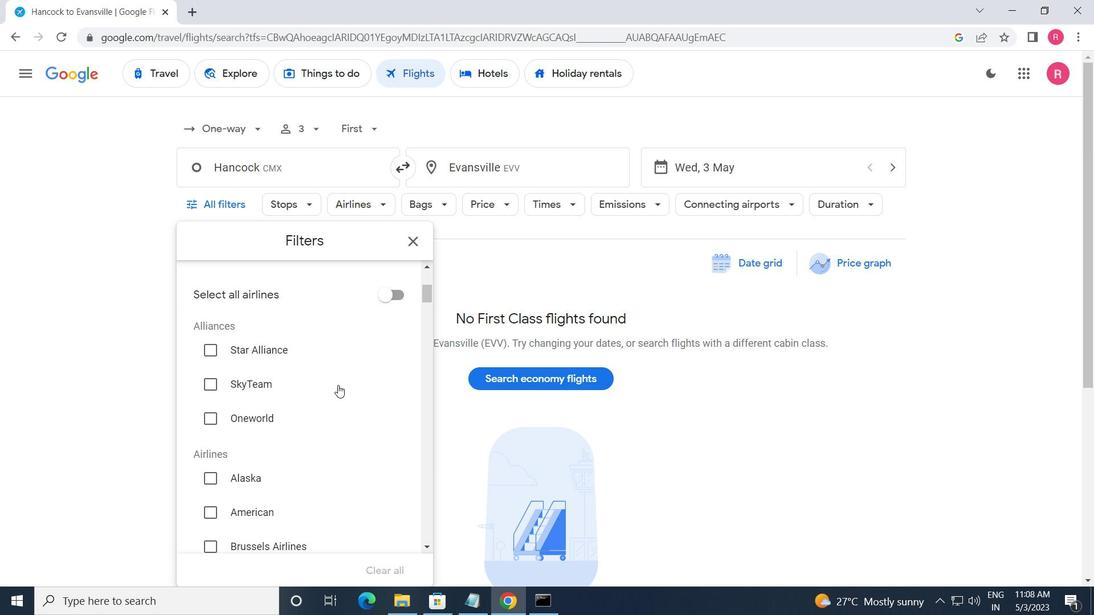 
Action: Mouse moved to (334, 385)
Screenshot: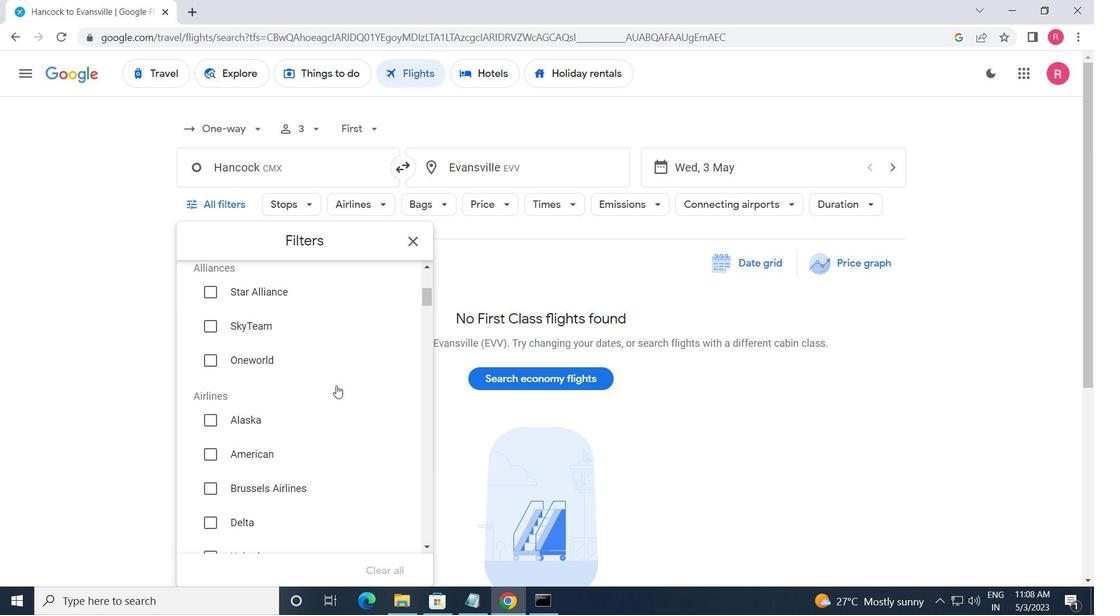 
Action: Mouse scrolled (334, 385) with delta (0, 0)
Screenshot: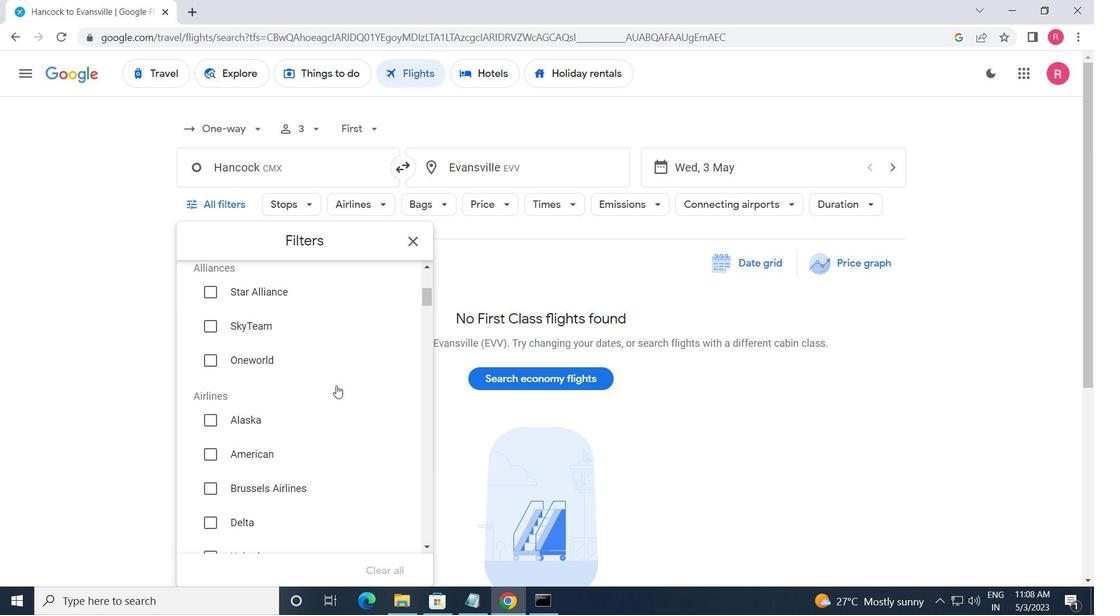 
Action: Mouse moved to (334, 385)
Screenshot: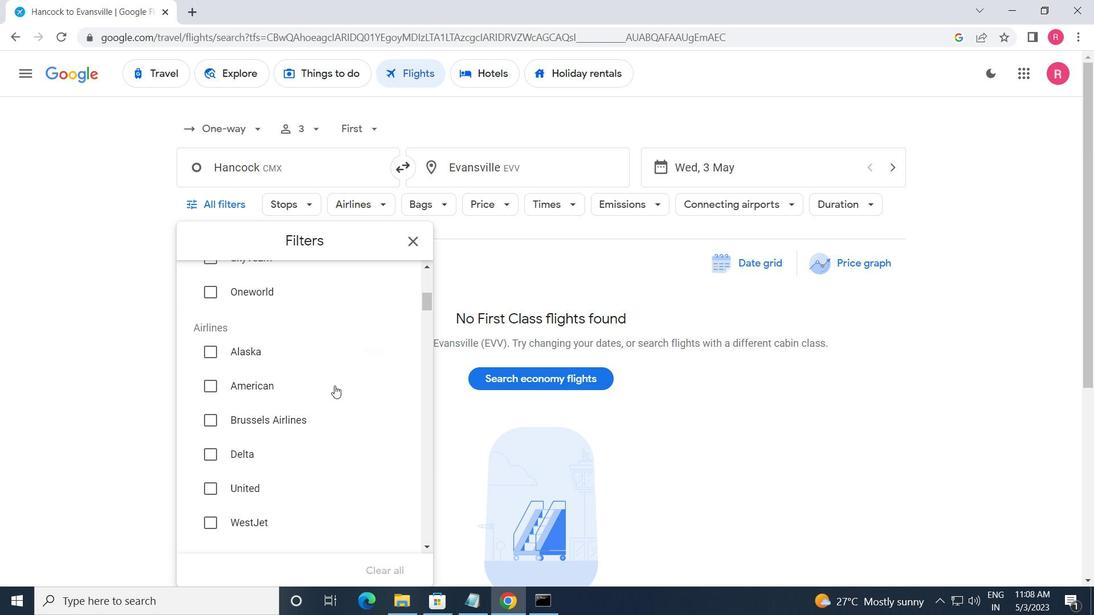 
Action: Mouse scrolled (334, 385) with delta (0, 0)
Screenshot: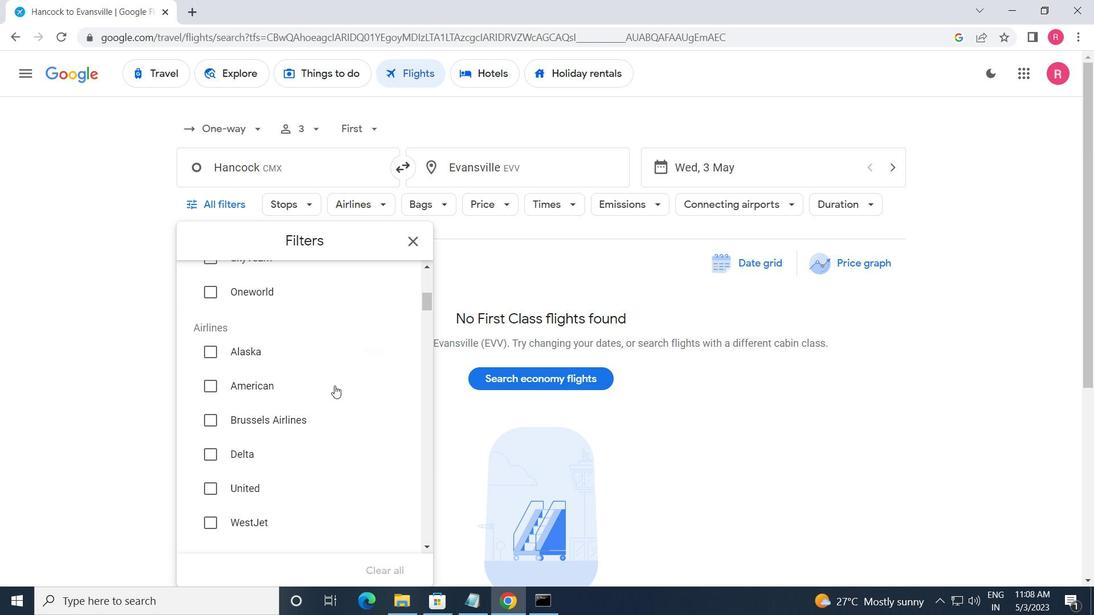 
Action: Mouse moved to (332, 386)
Screenshot: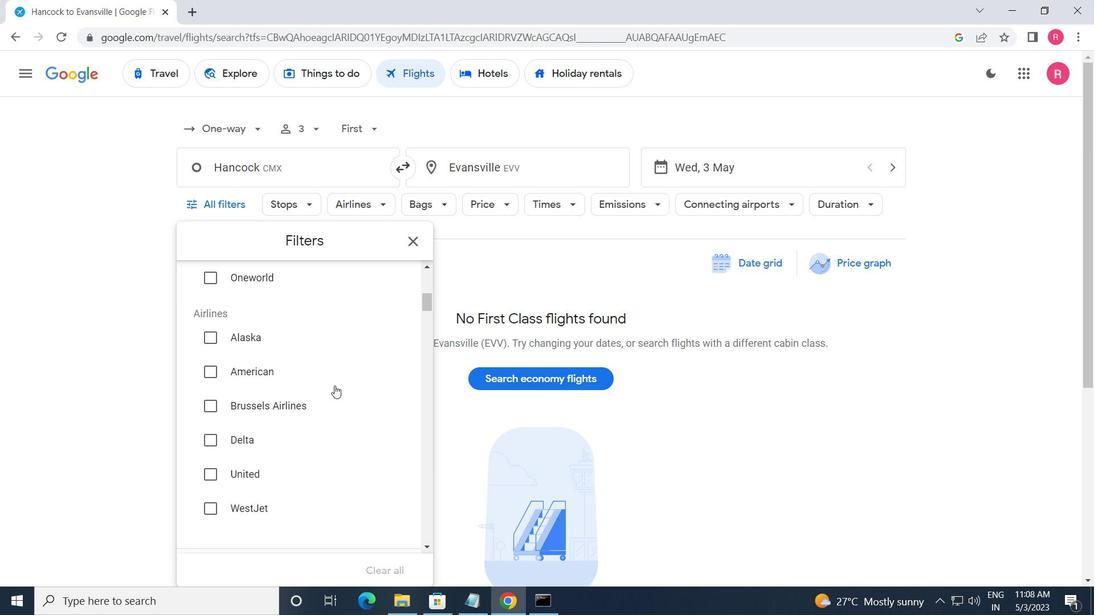 
Action: Mouse scrolled (332, 385) with delta (0, 0)
Screenshot: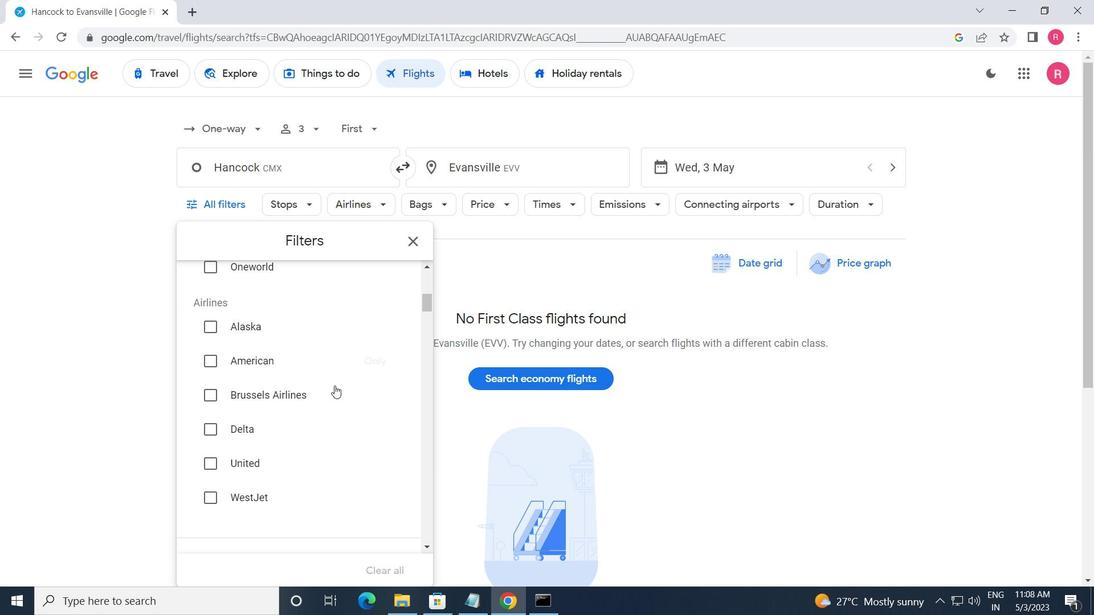 
Action: Mouse moved to (331, 388)
Screenshot: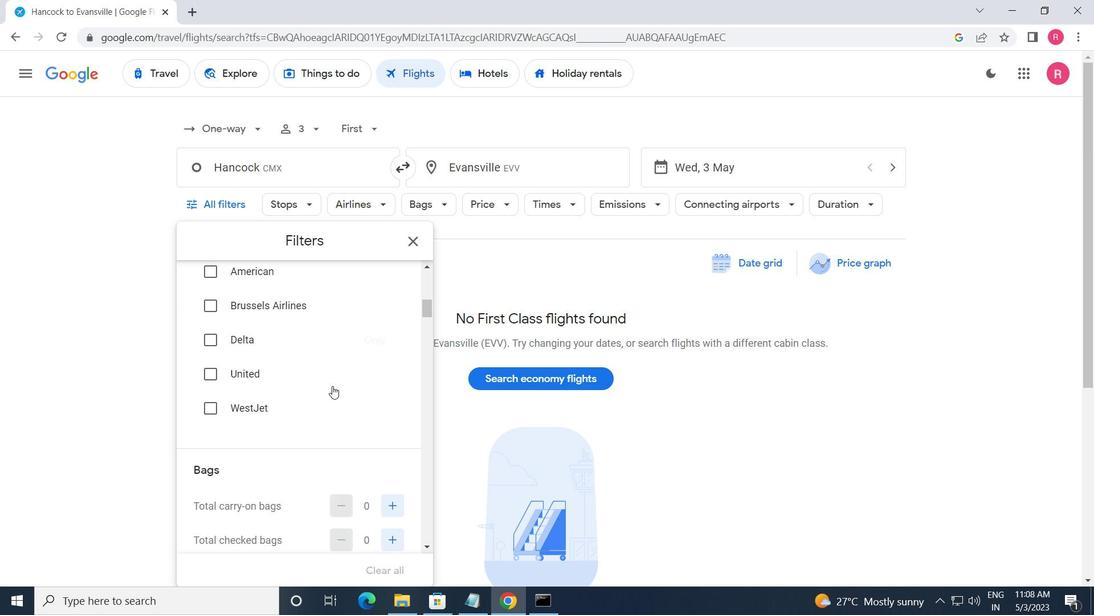 
Action: Mouse scrolled (331, 387) with delta (0, 0)
Screenshot: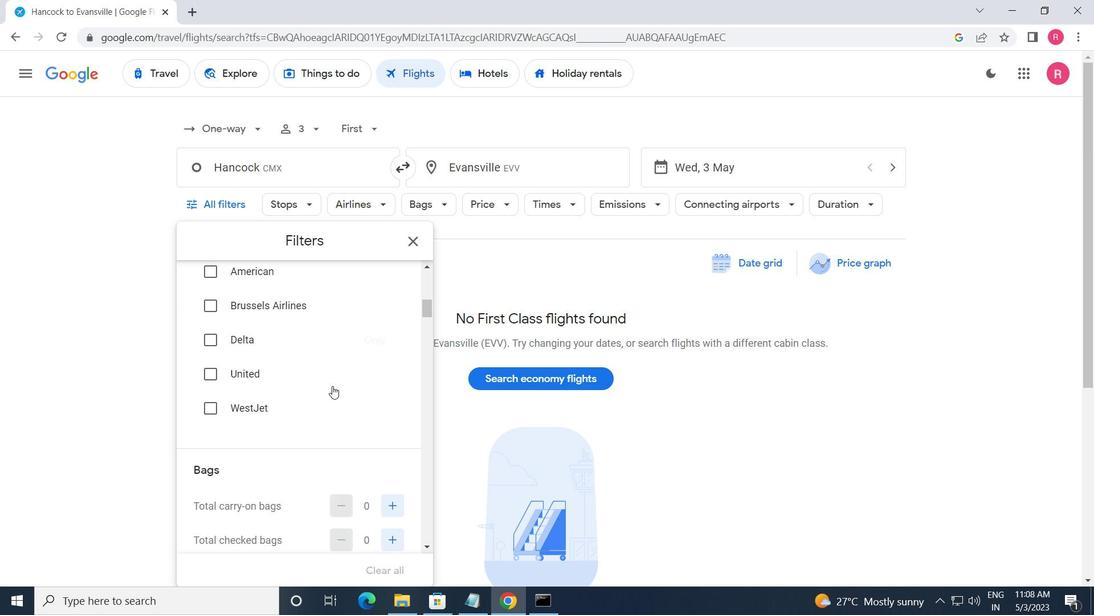 
Action: Mouse moved to (389, 355)
Screenshot: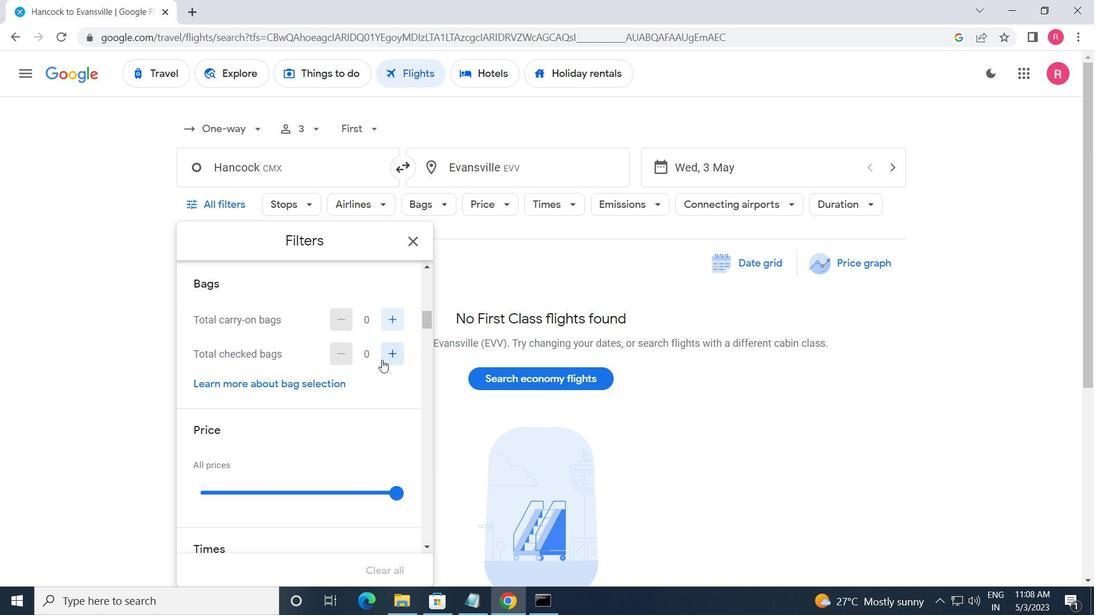 
Action: Mouse pressed left at (389, 355)
Screenshot: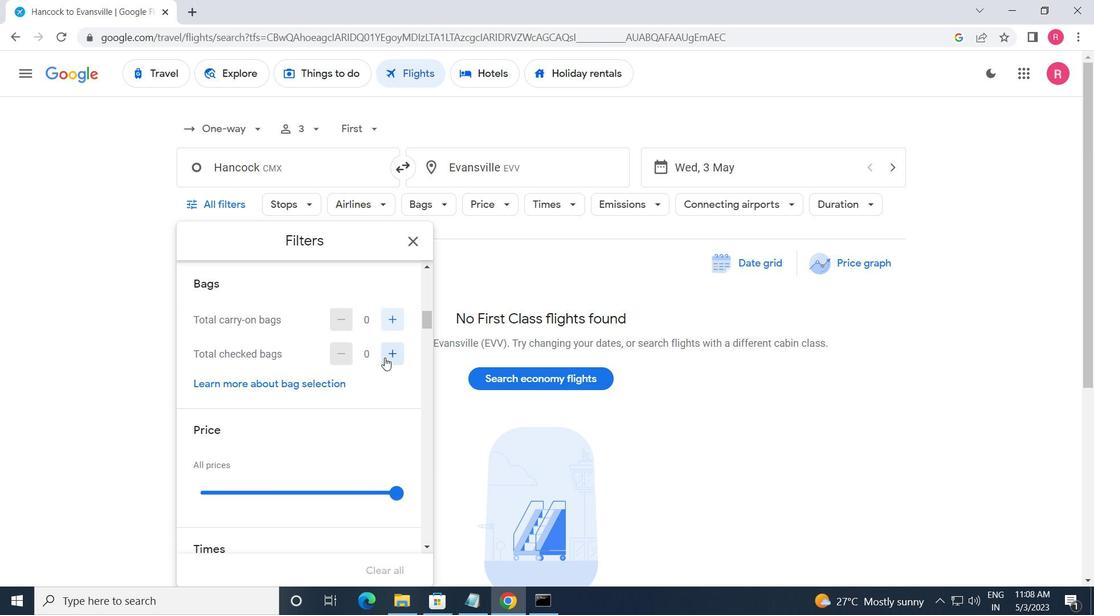 
Action: Mouse pressed left at (389, 355)
Screenshot: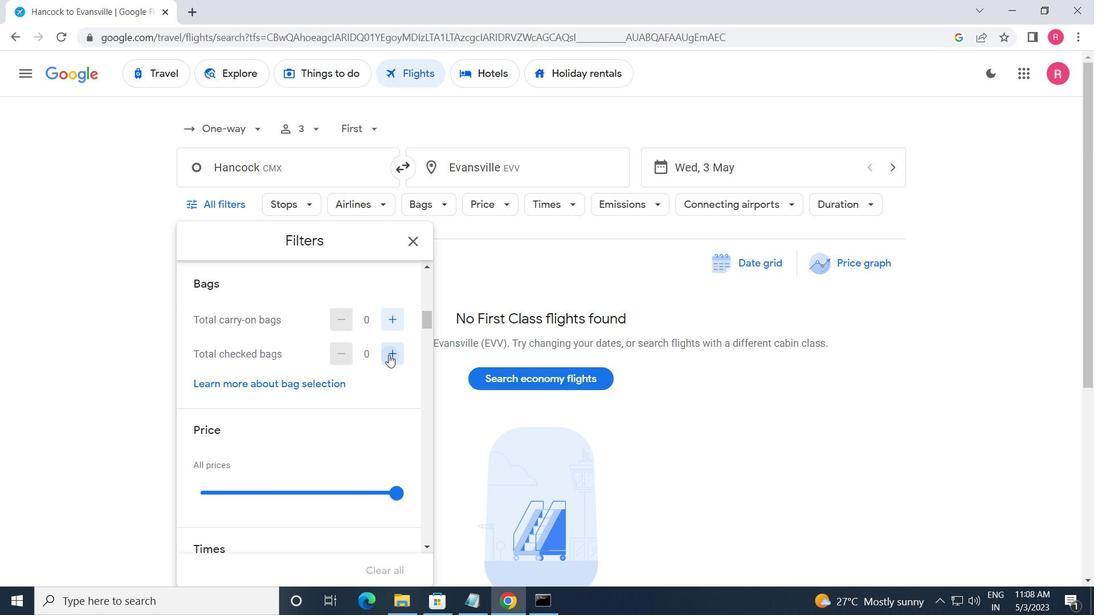
Action: Mouse pressed left at (389, 355)
Screenshot: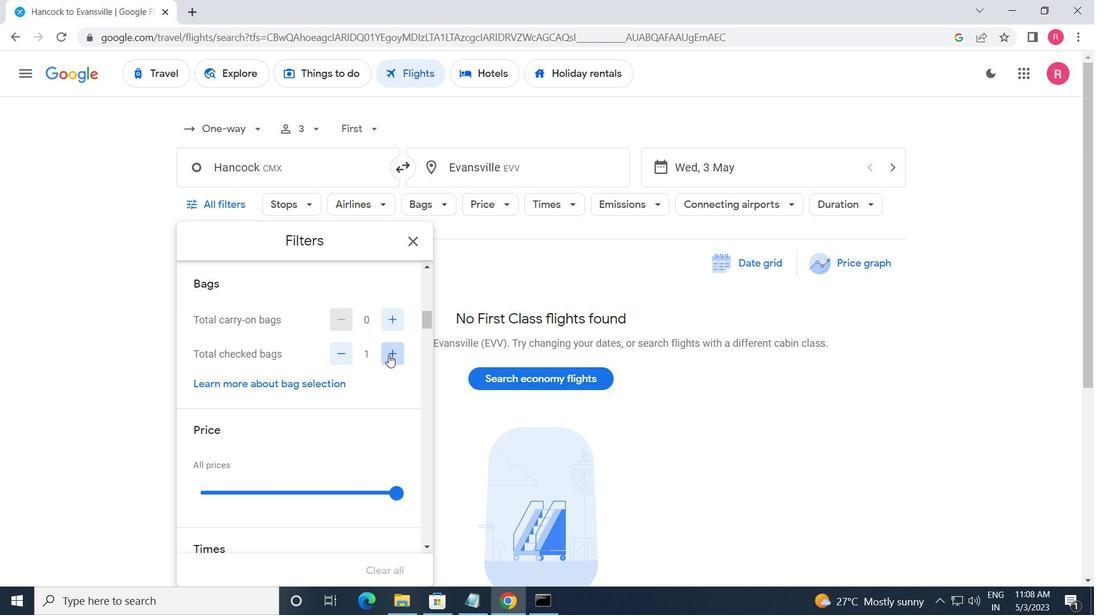 
Action: Mouse pressed left at (389, 355)
Screenshot: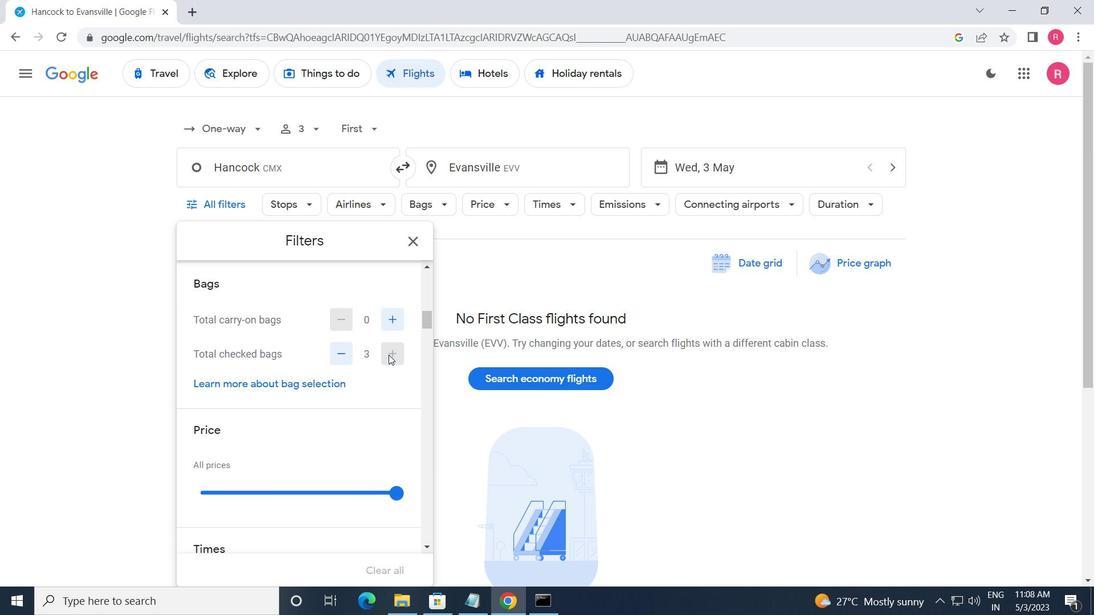 
Action: Mouse pressed left at (389, 355)
Screenshot: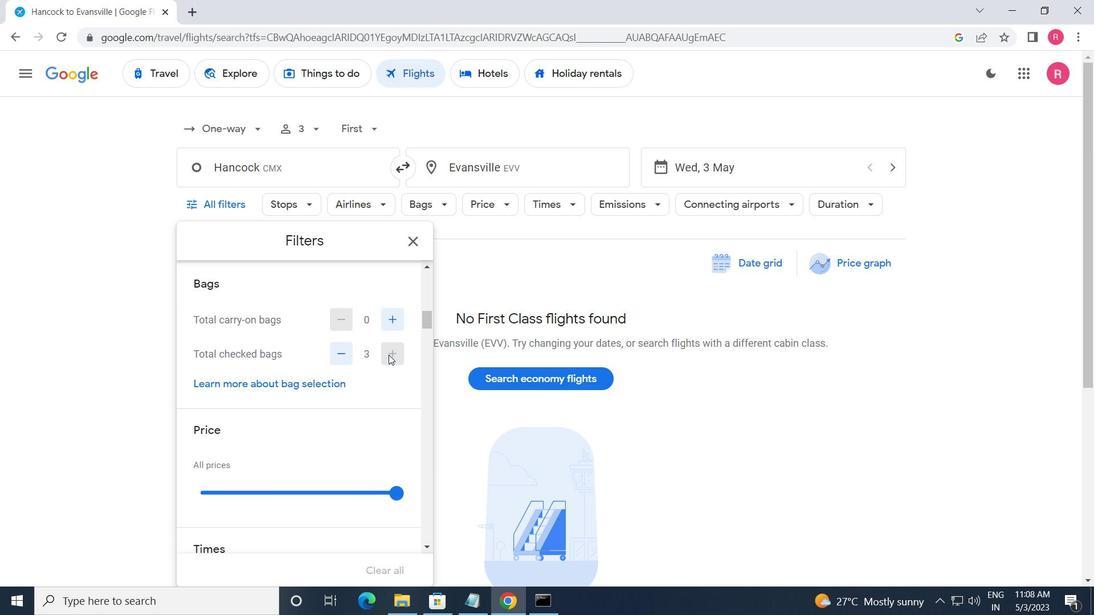 
Action: Mouse scrolled (389, 355) with delta (0, 0)
Screenshot: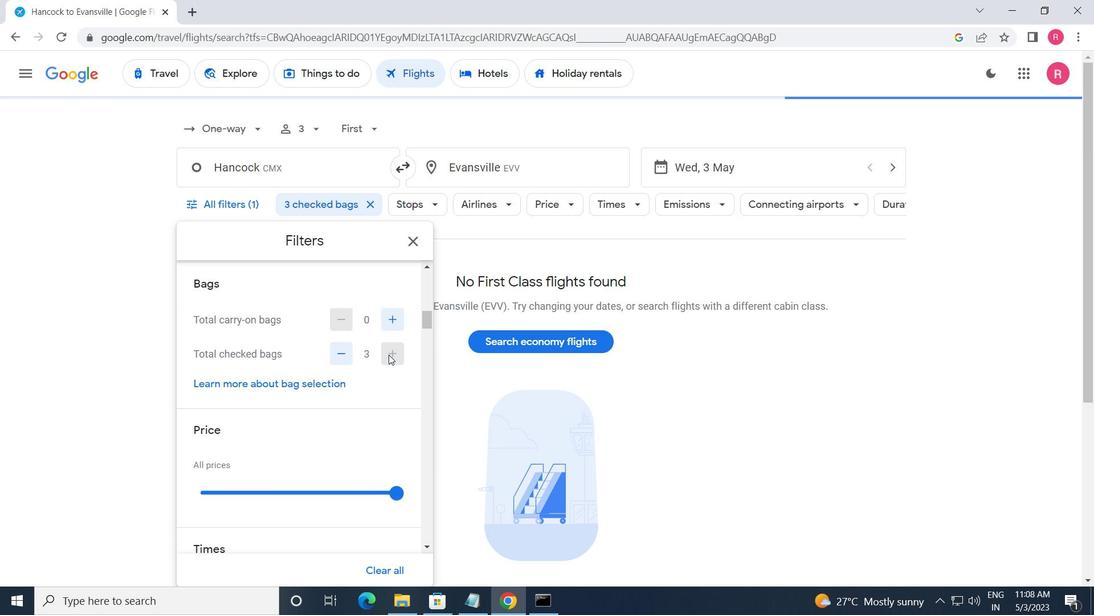 
Action: Mouse moved to (397, 421)
Screenshot: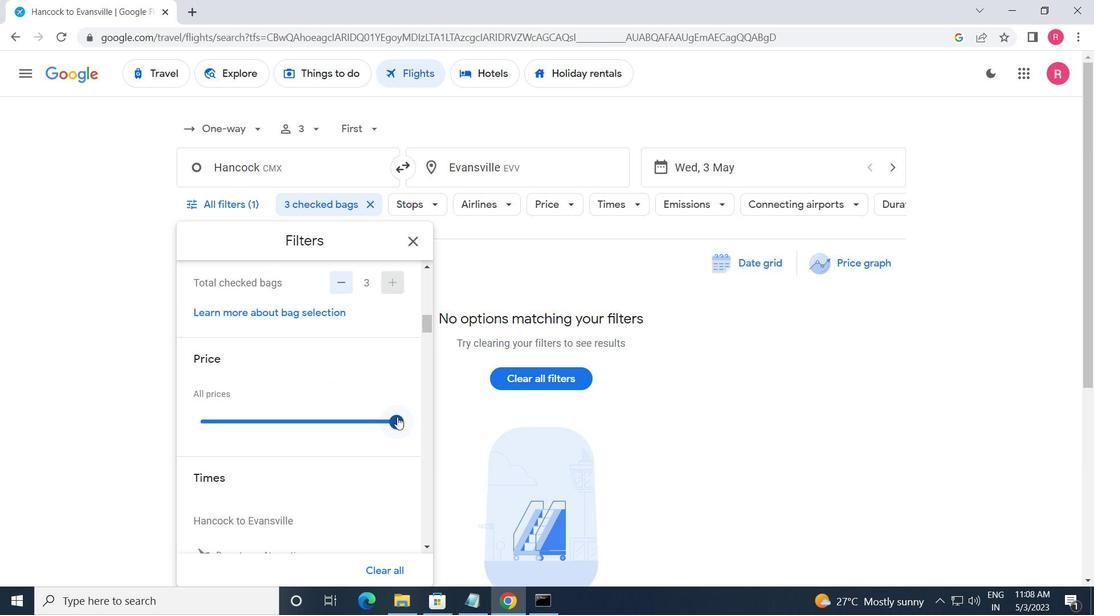 
Action: Mouse pressed left at (397, 421)
Screenshot: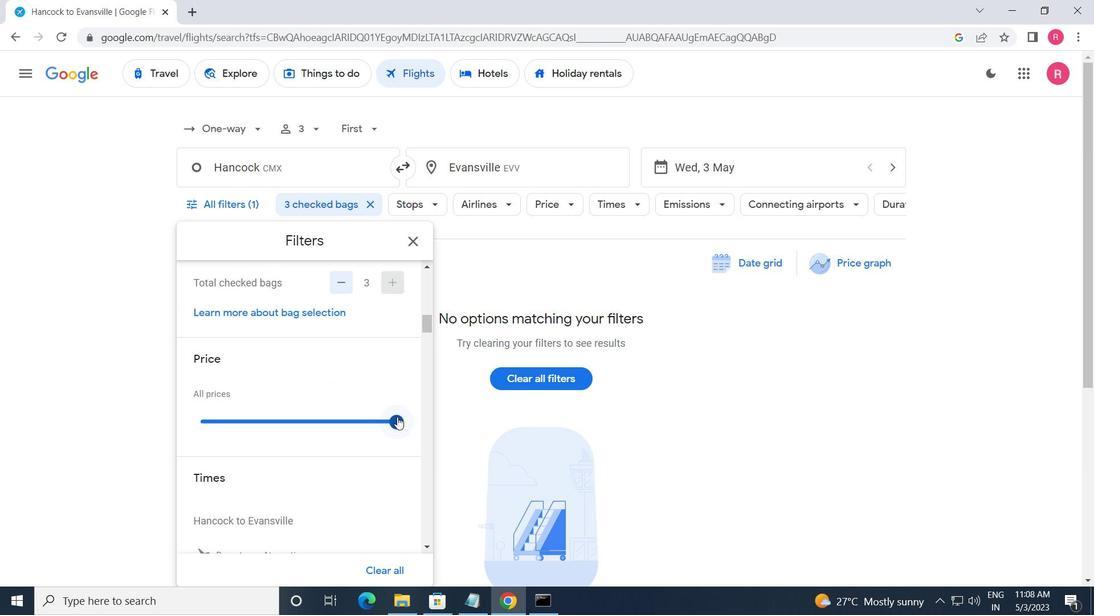 
Action: Mouse moved to (337, 423)
Screenshot: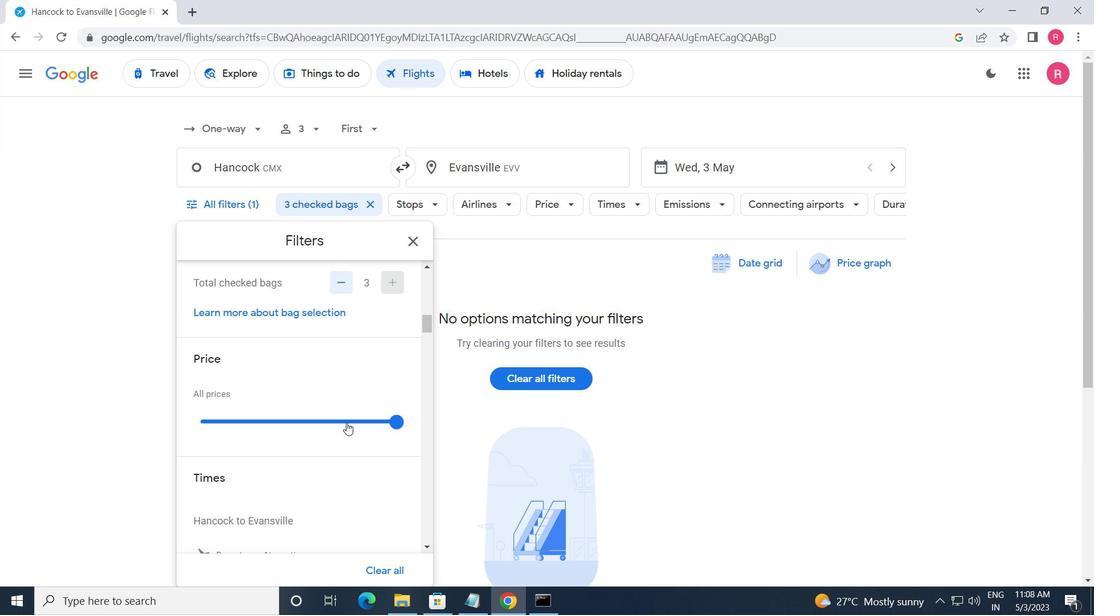 
Action: Mouse scrolled (337, 423) with delta (0, 0)
Screenshot: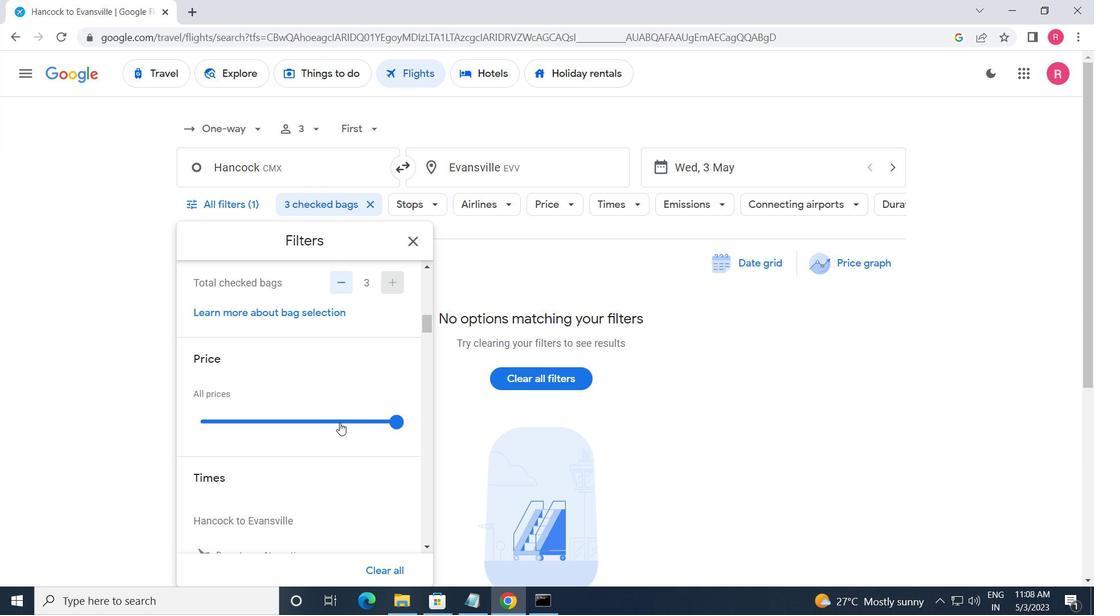 
Action: Mouse moved to (335, 424)
Screenshot: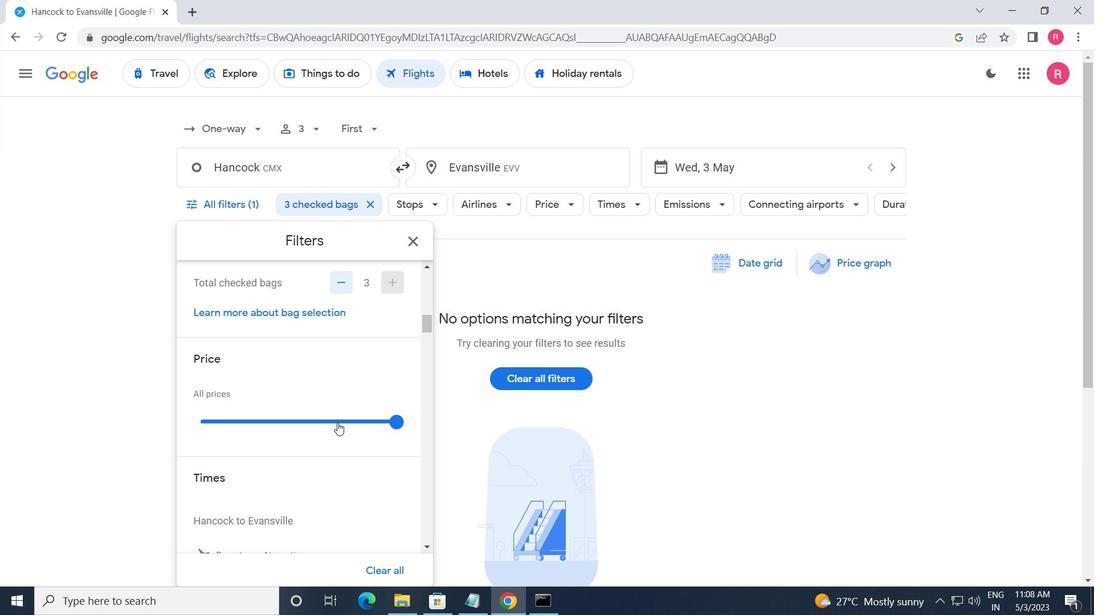 
Action: Mouse scrolled (335, 423) with delta (0, 0)
Screenshot: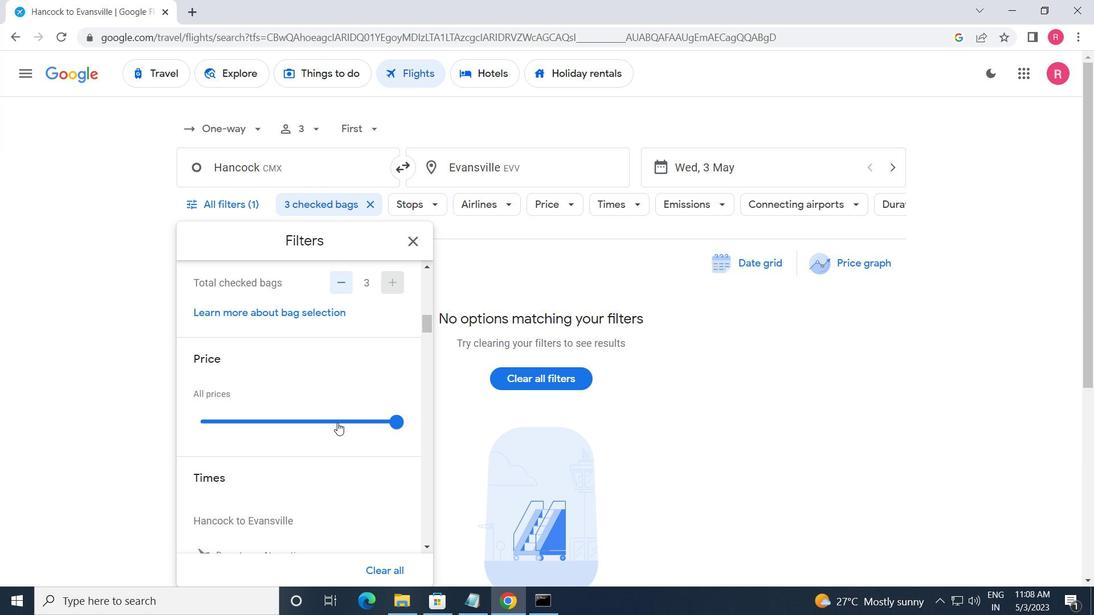 
Action: Mouse moved to (206, 434)
Screenshot: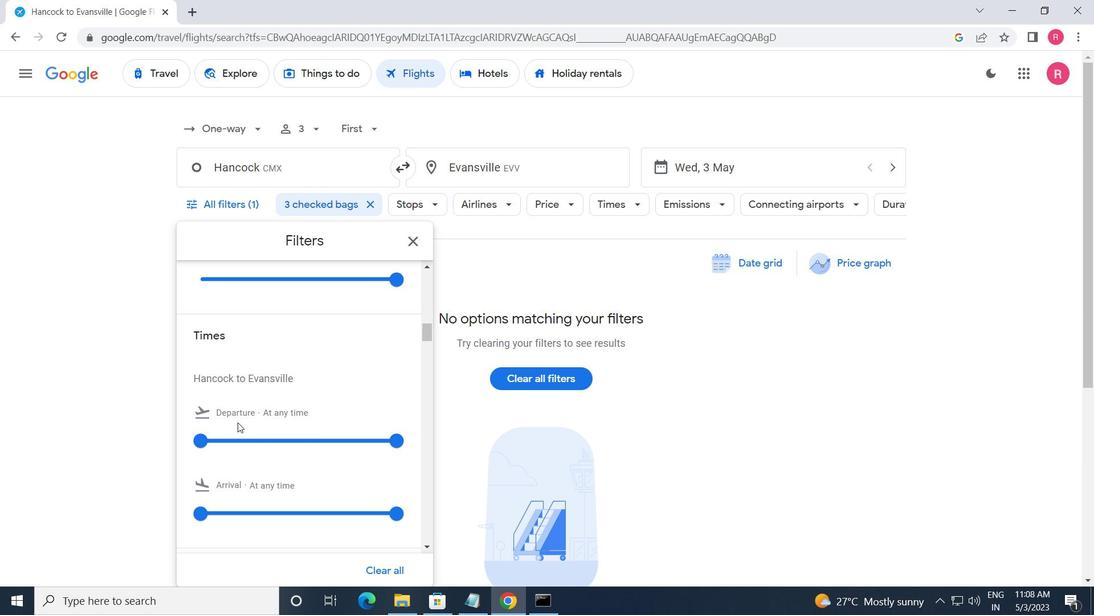 
Action: Mouse pressed left at (206, 434)
Screenshot: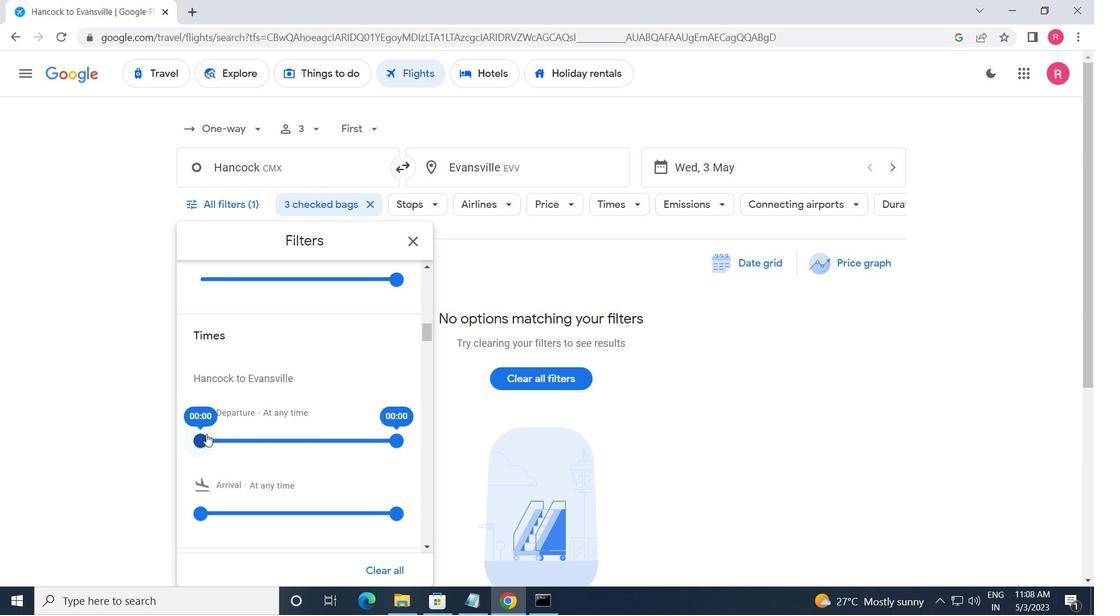 
Action: Mouse moved to (393, 441)
Screenshot: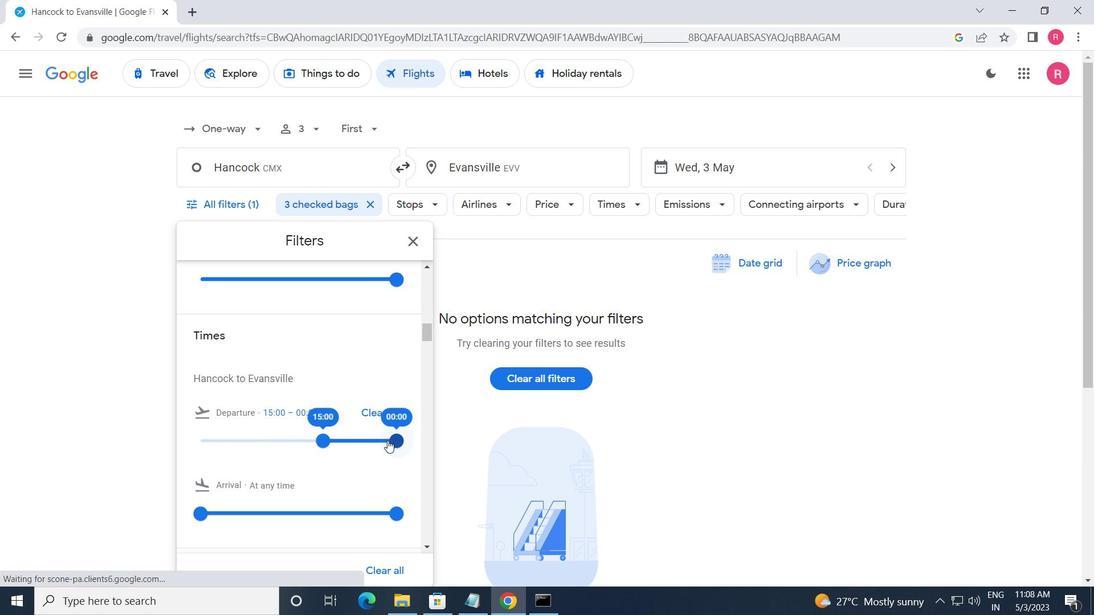 
Action: Mouse pressed left at (393, 441)
Screenshot: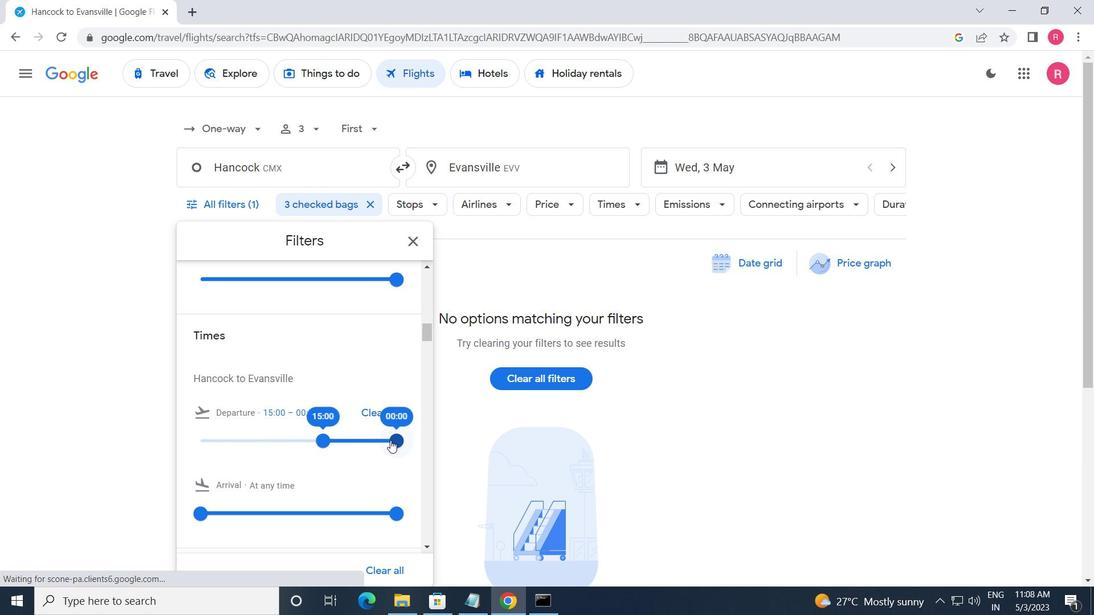 
Action: Mouse moved to (411, 242)
Screenshot: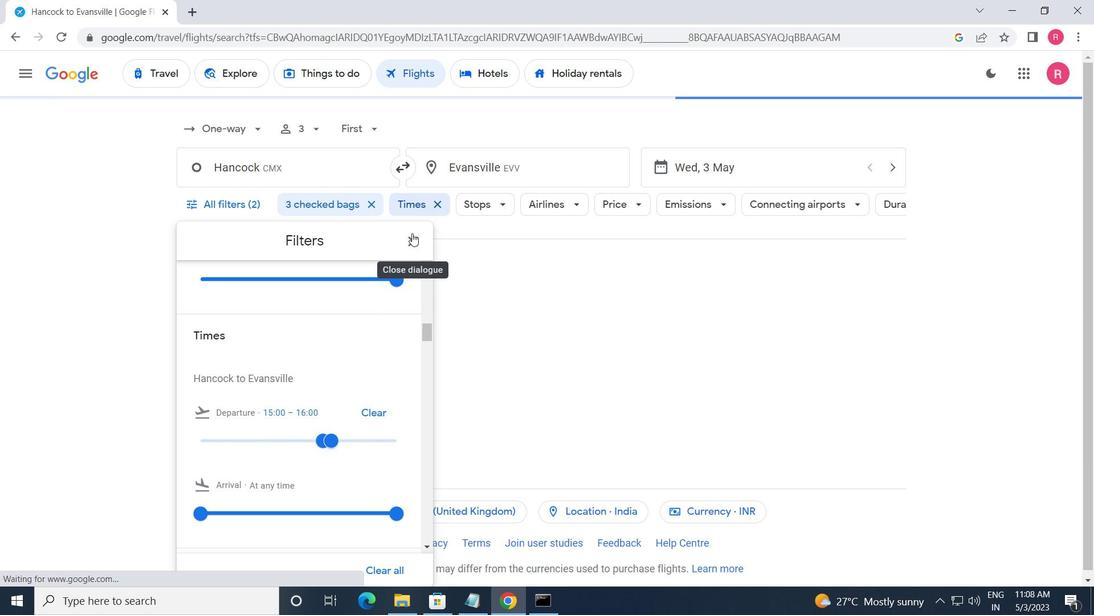 
Action: Mouse pressed left at (411, 242)
Screenshot: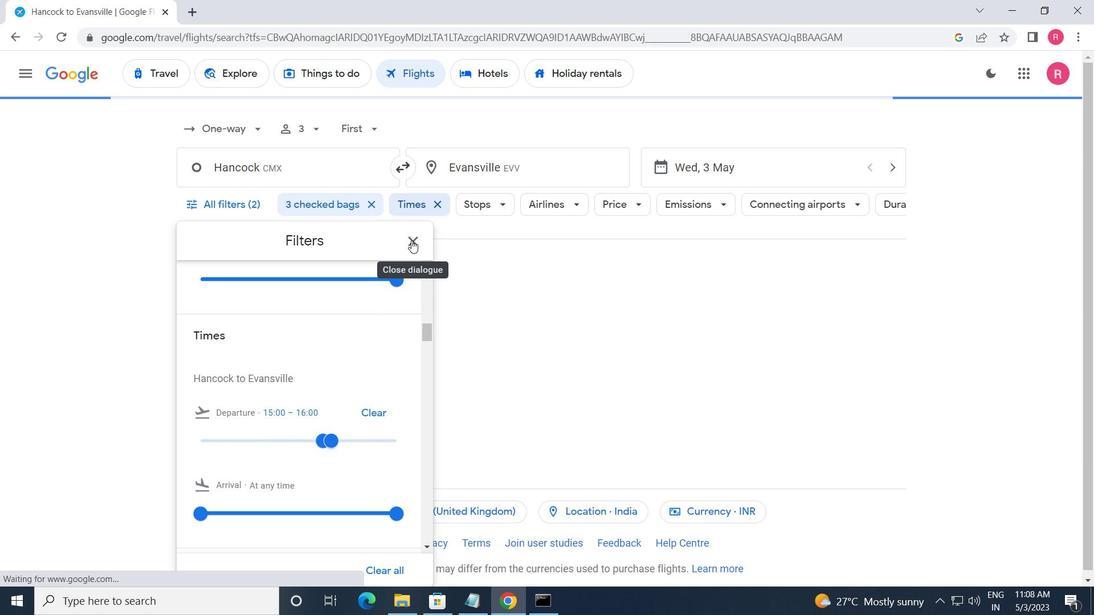 
Action: Mouse moved to (367, 263)
Screenshot: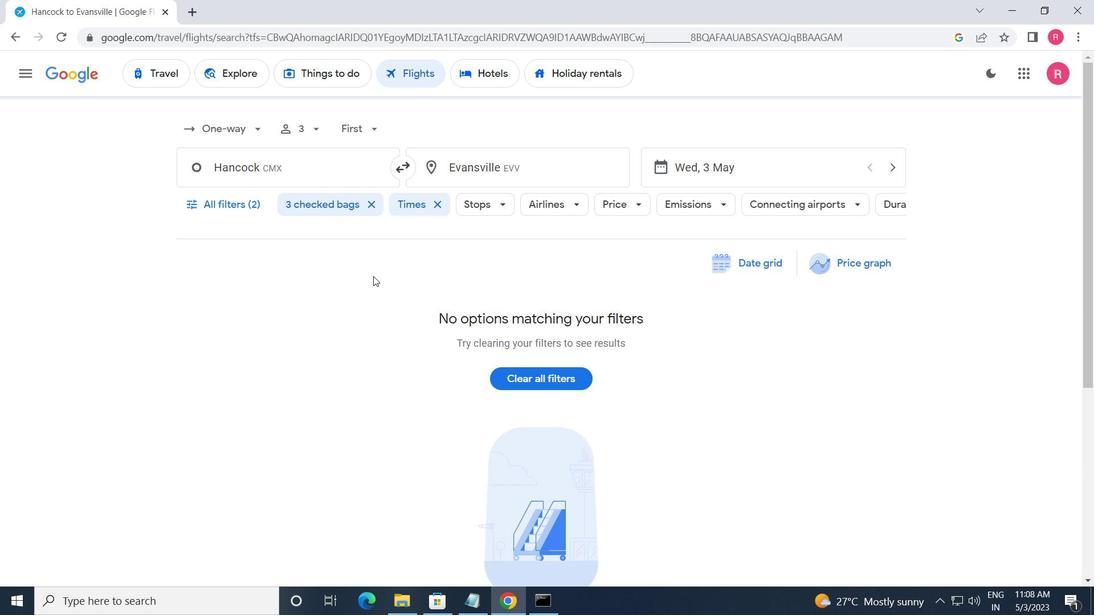 
